 Task: Add Sprouts Organic Unsalted White Corn Chips to the cart.
Action: Mouse pressed left at (27, 117)
Screenshot: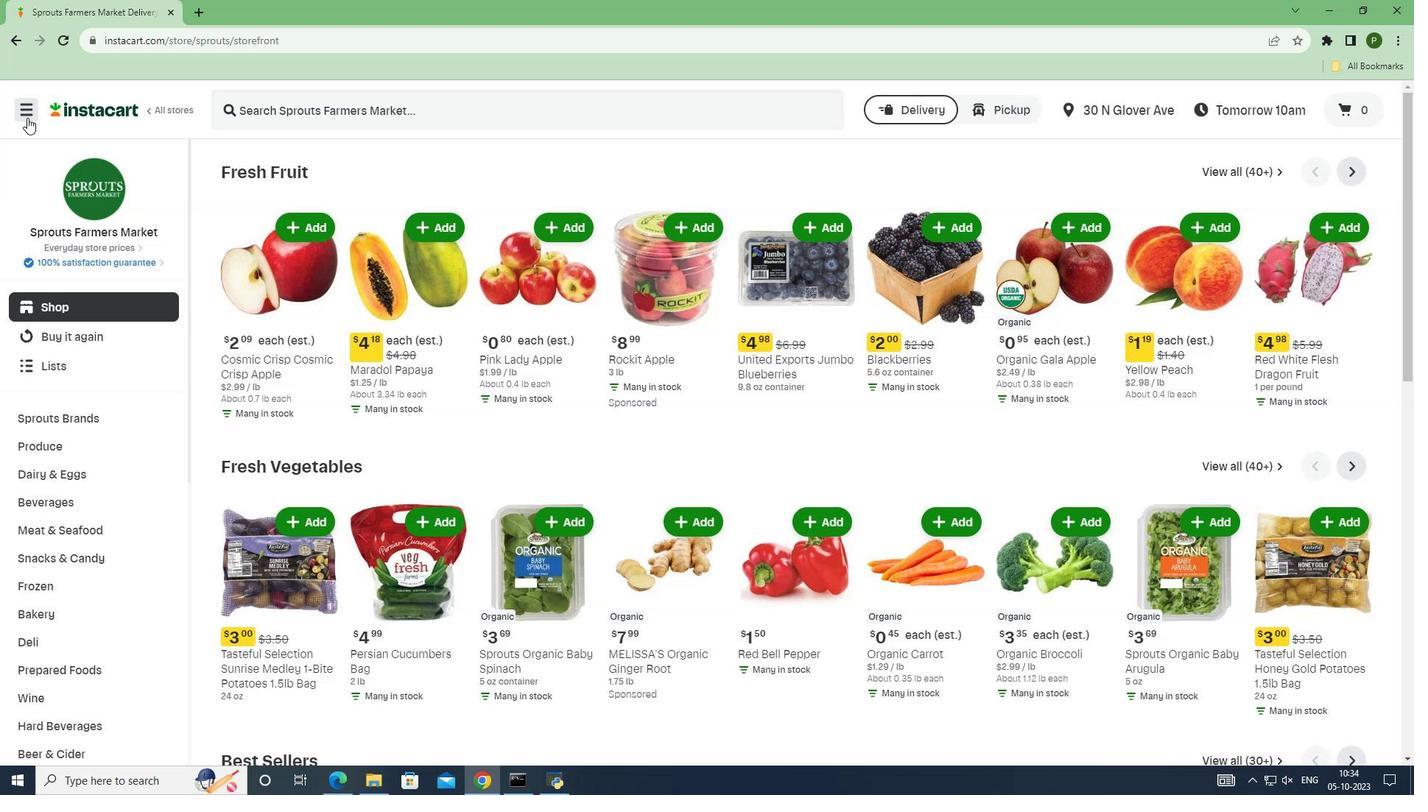 
Action: Mouse moved to (36, 413)
Screenshot: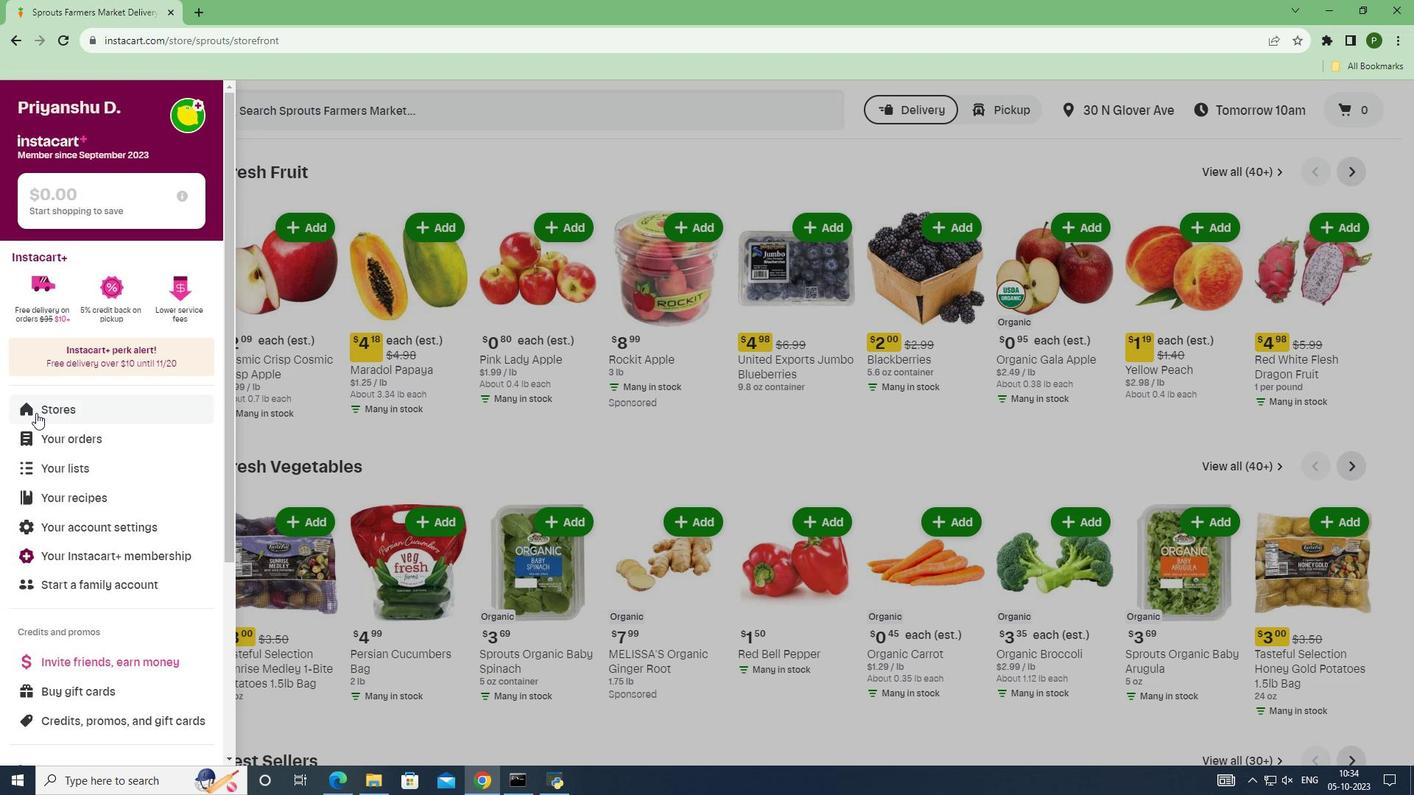 
Action: Mouse pressed left at (36, 413)
Screenshot: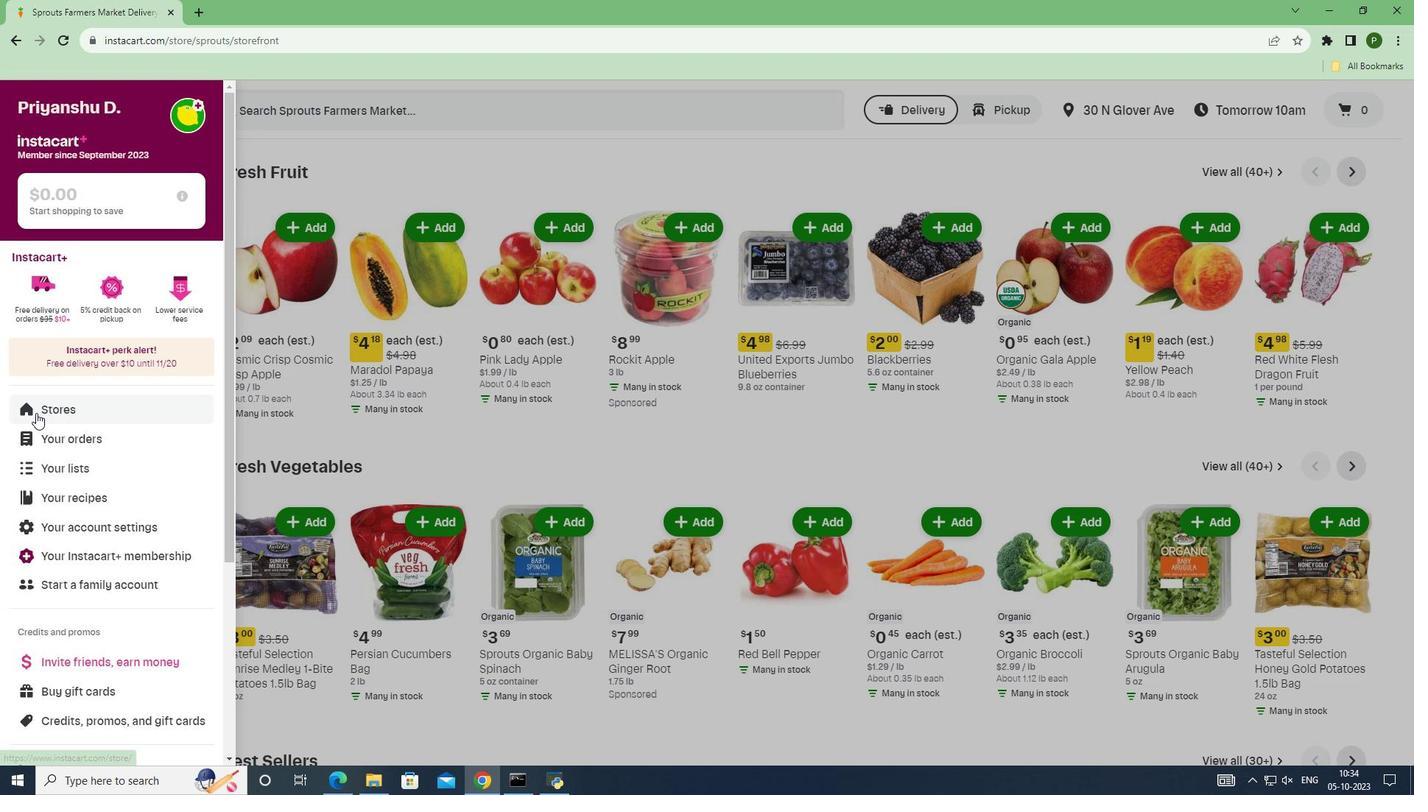 
Action: Mouse moved to (341, 167)
Screenshot: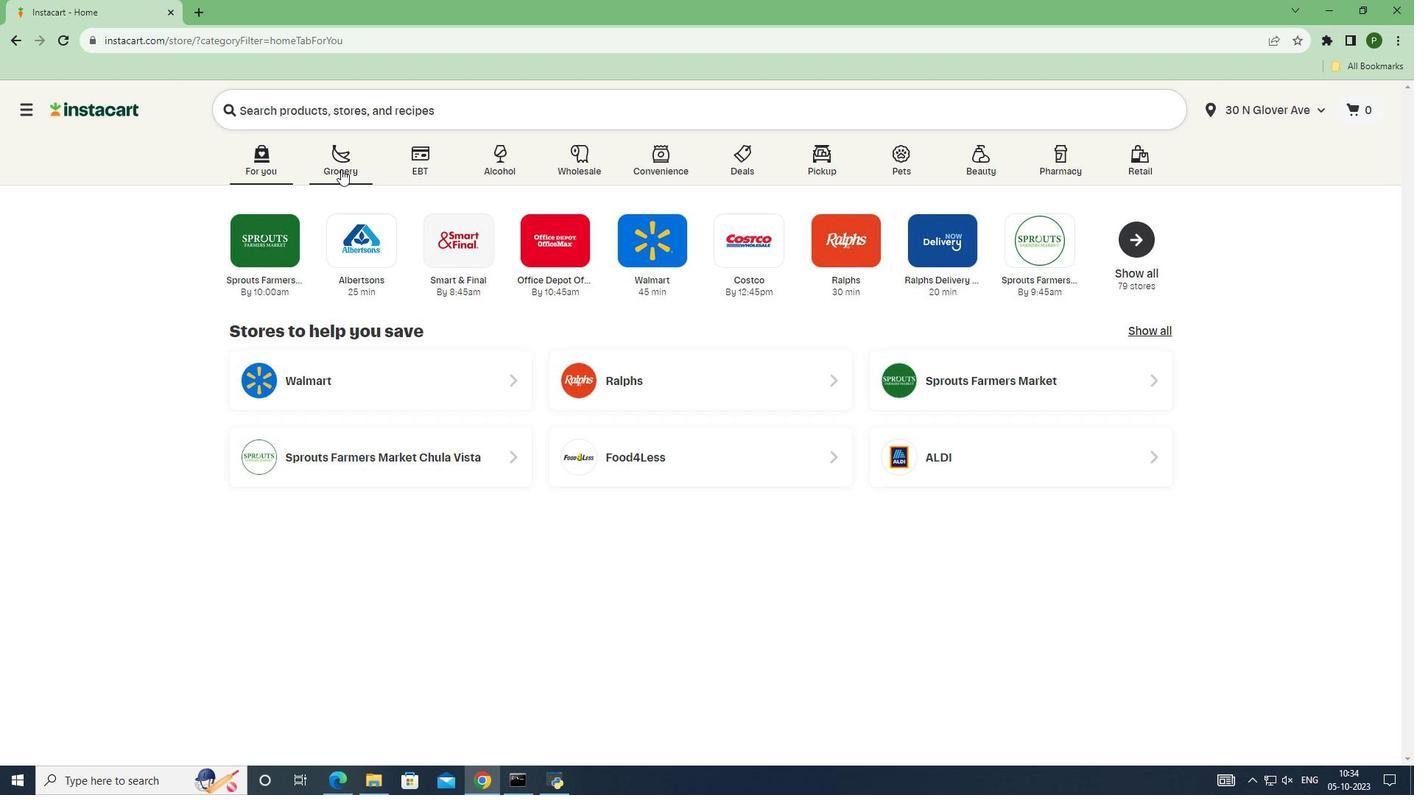 
Action: Mouse pressed left at (341, 167)
Screenshot: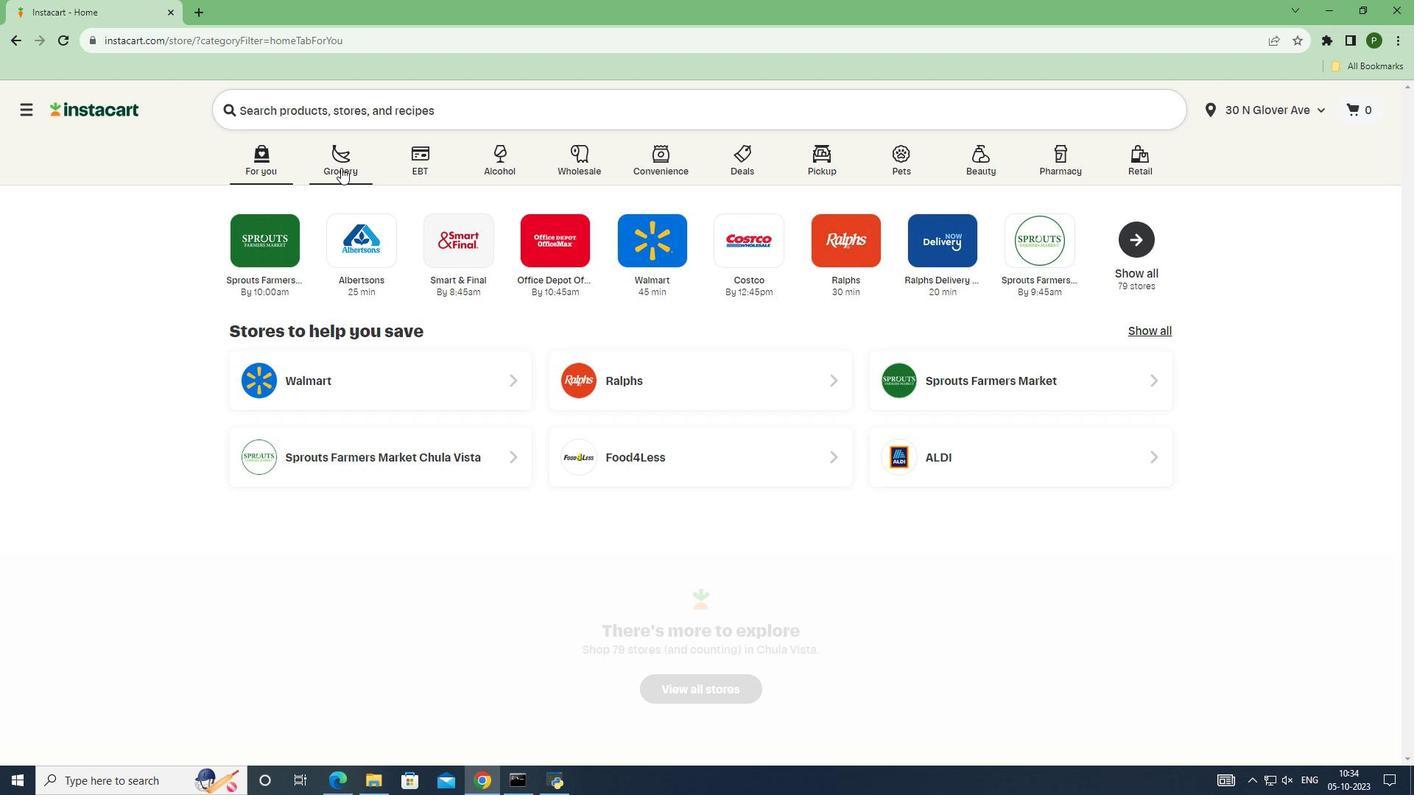 
Action: Mouse moved to (924, 341)
Screenshot: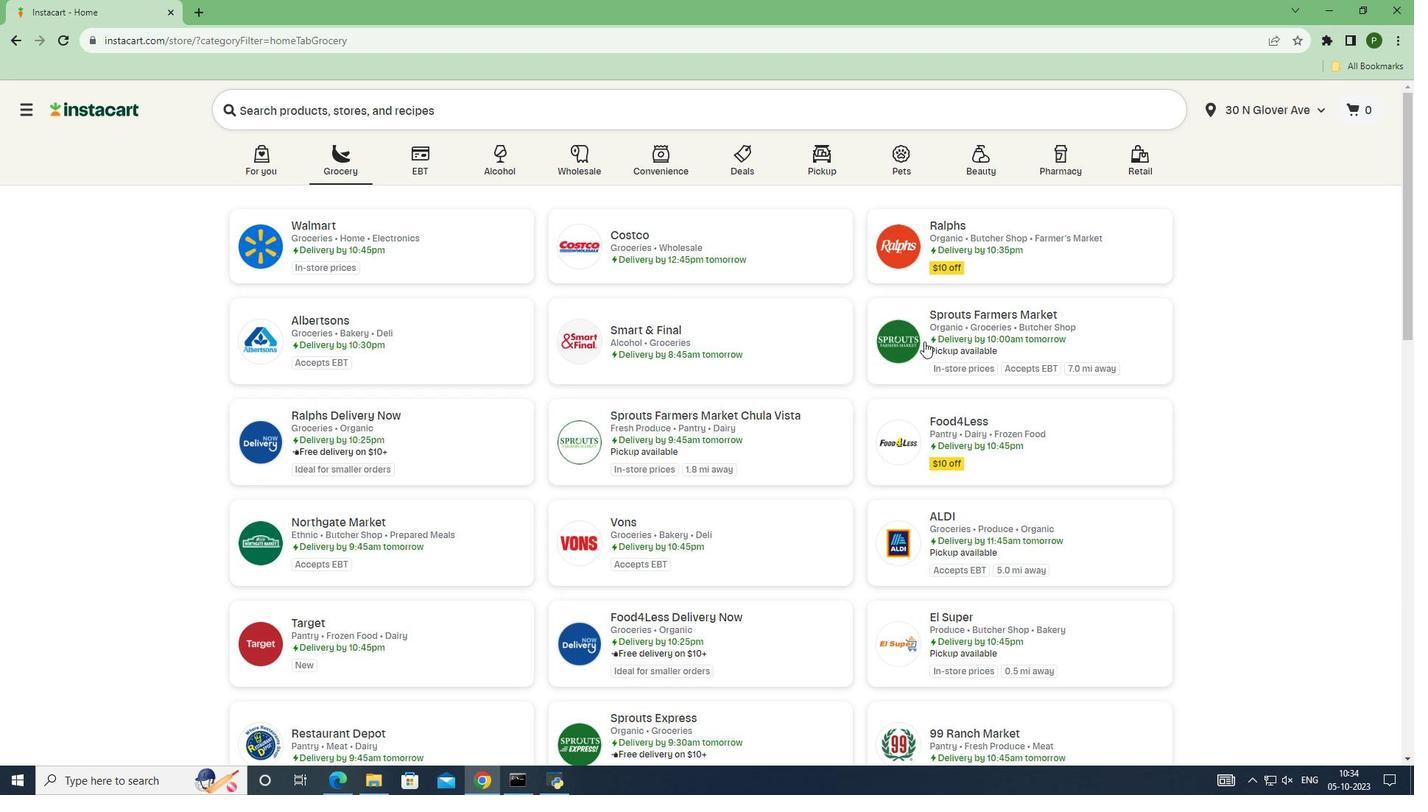 
Action: Mouse pressed left at (924, 341)
Screenshot: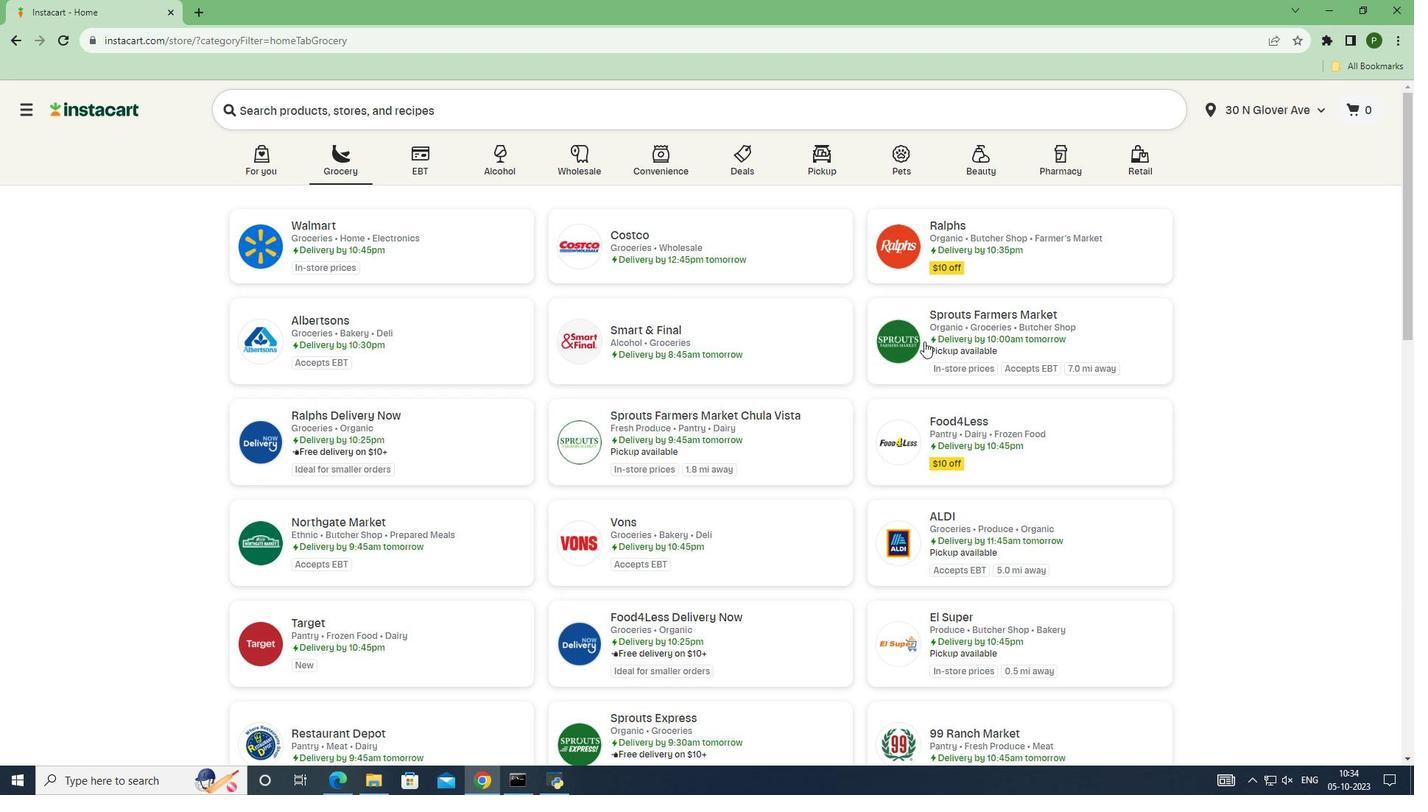 
Action: Mouse moved to (100, 416)
Screenshot: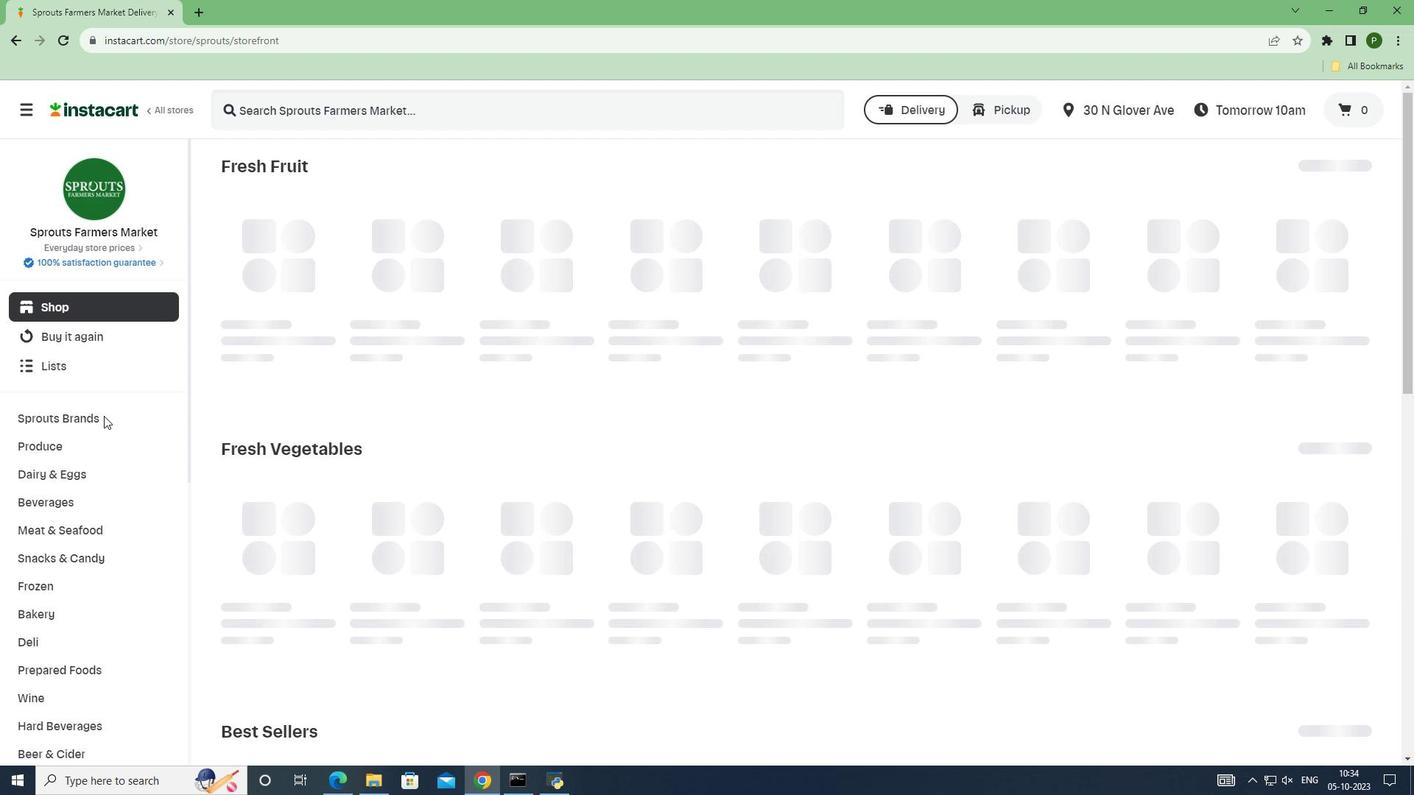 
Action: Mouse pressed left at (100, 416)
Screenshot: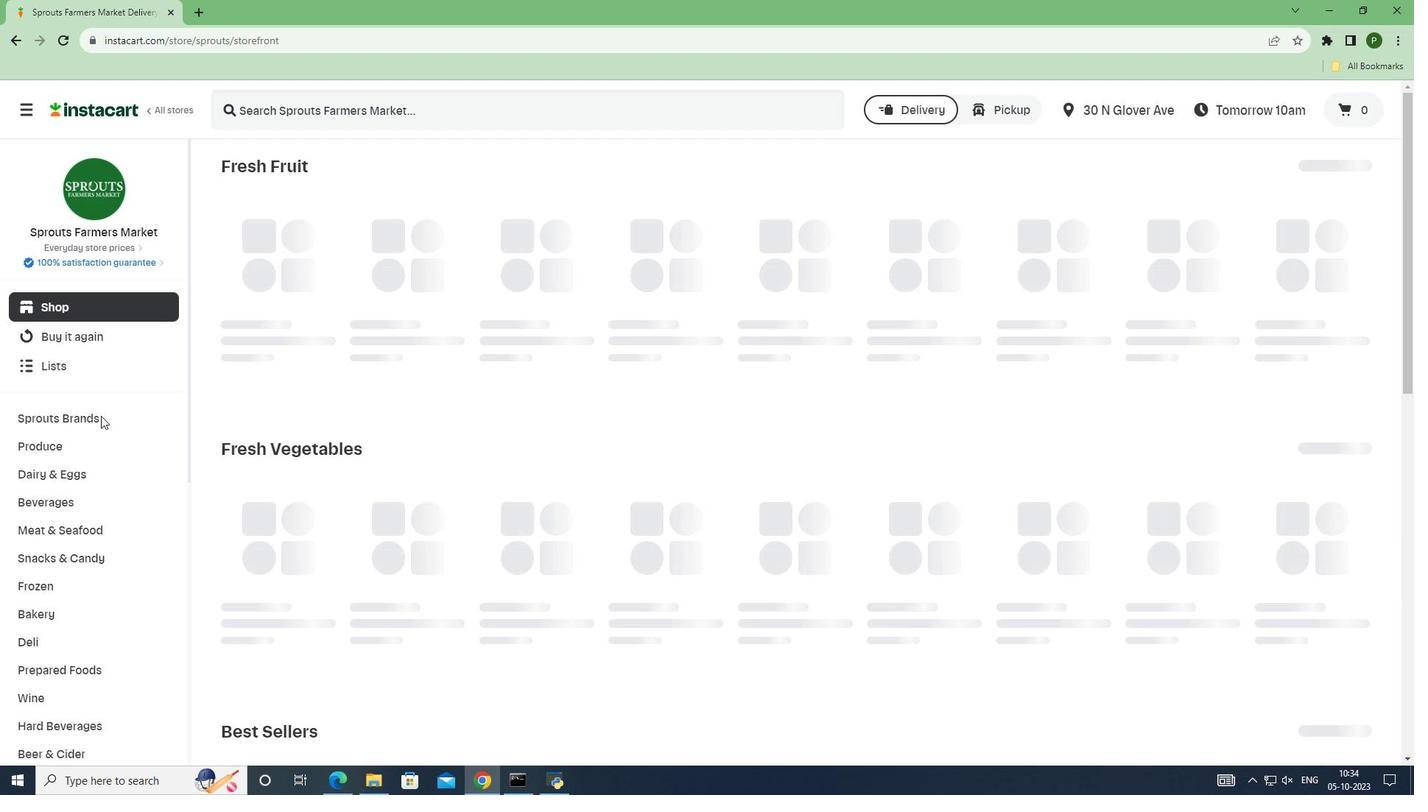 
Action: Mouse pressed left at (100, 416)
Screenshot: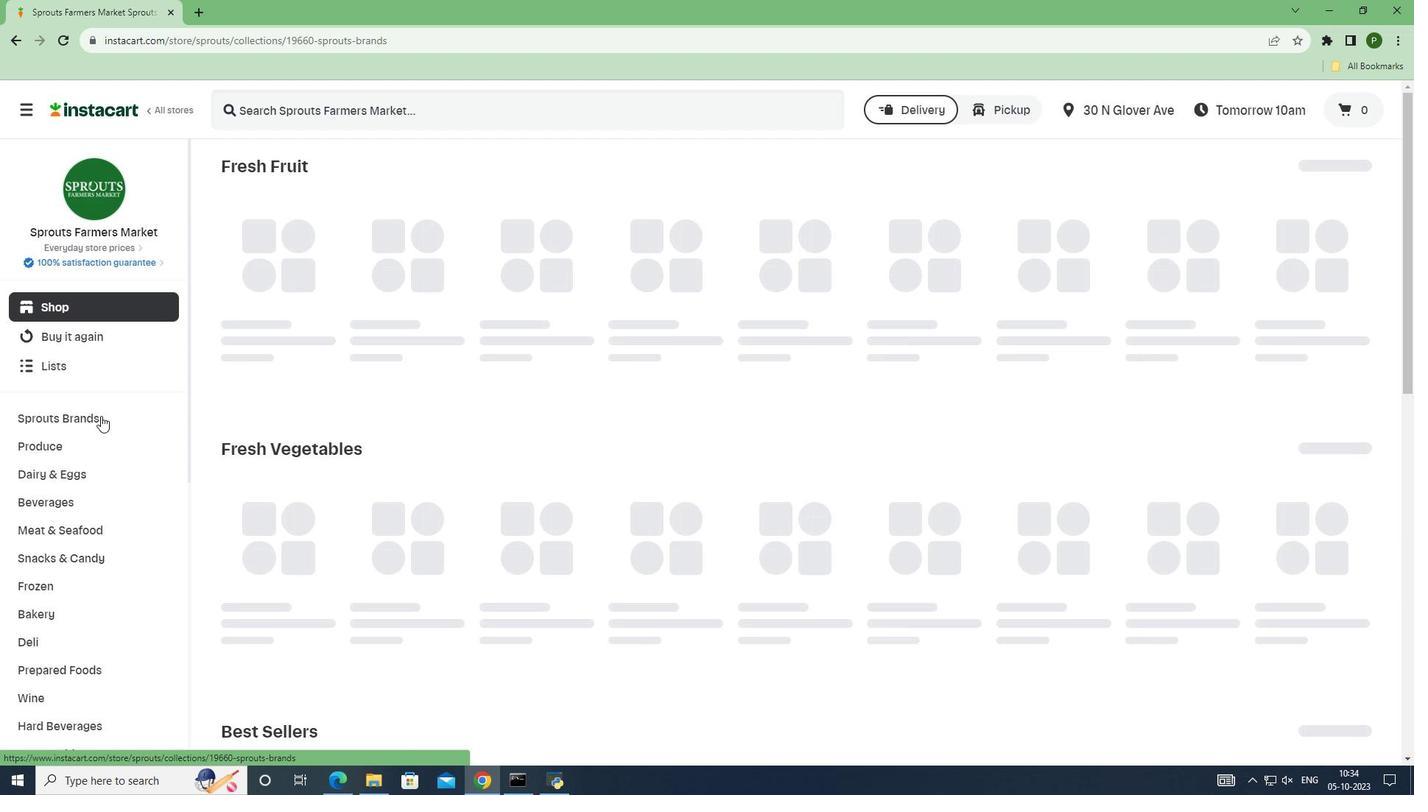 
Action: Mouse moved to (57, 523)
Screenshot: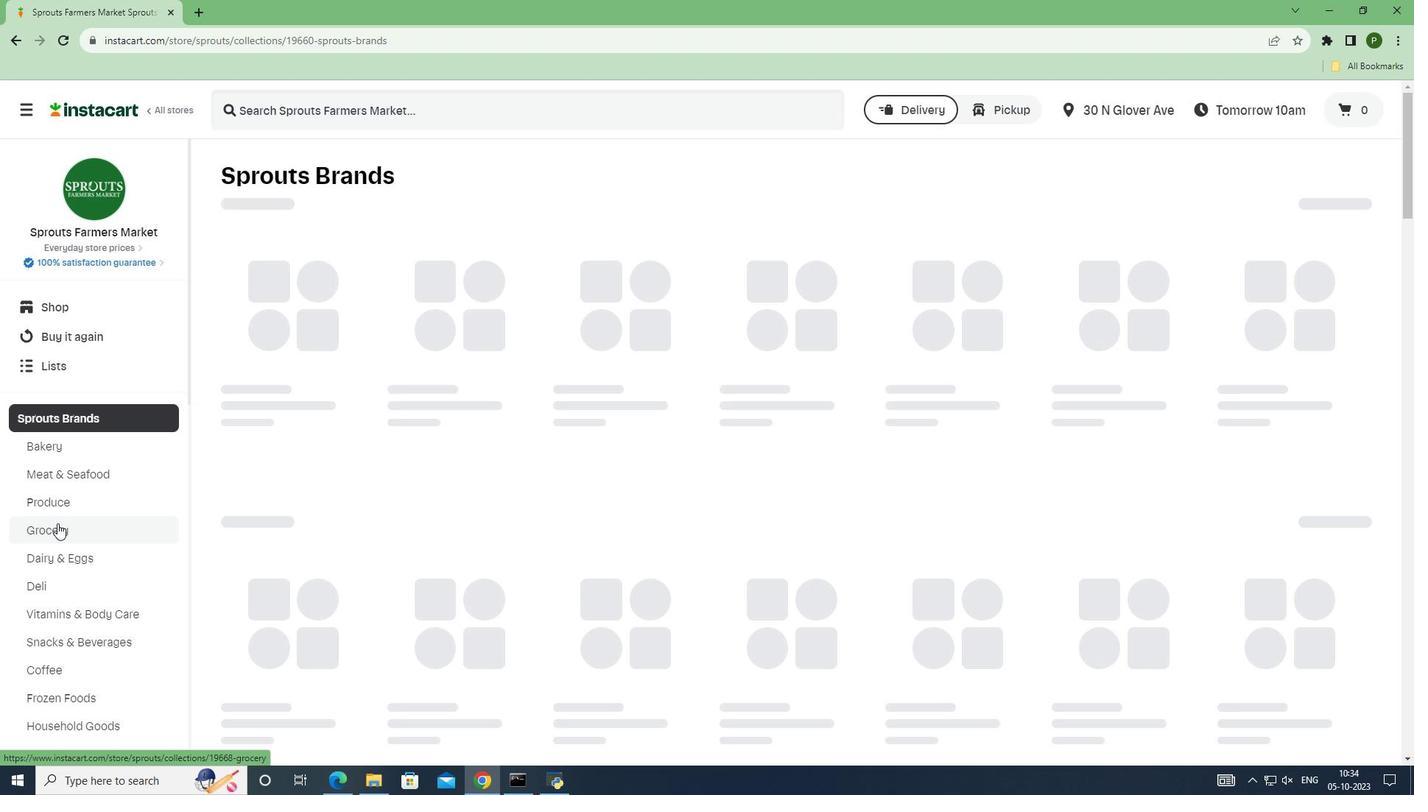 
Action: Mouse pressed left at (57, 523)
Screenshot: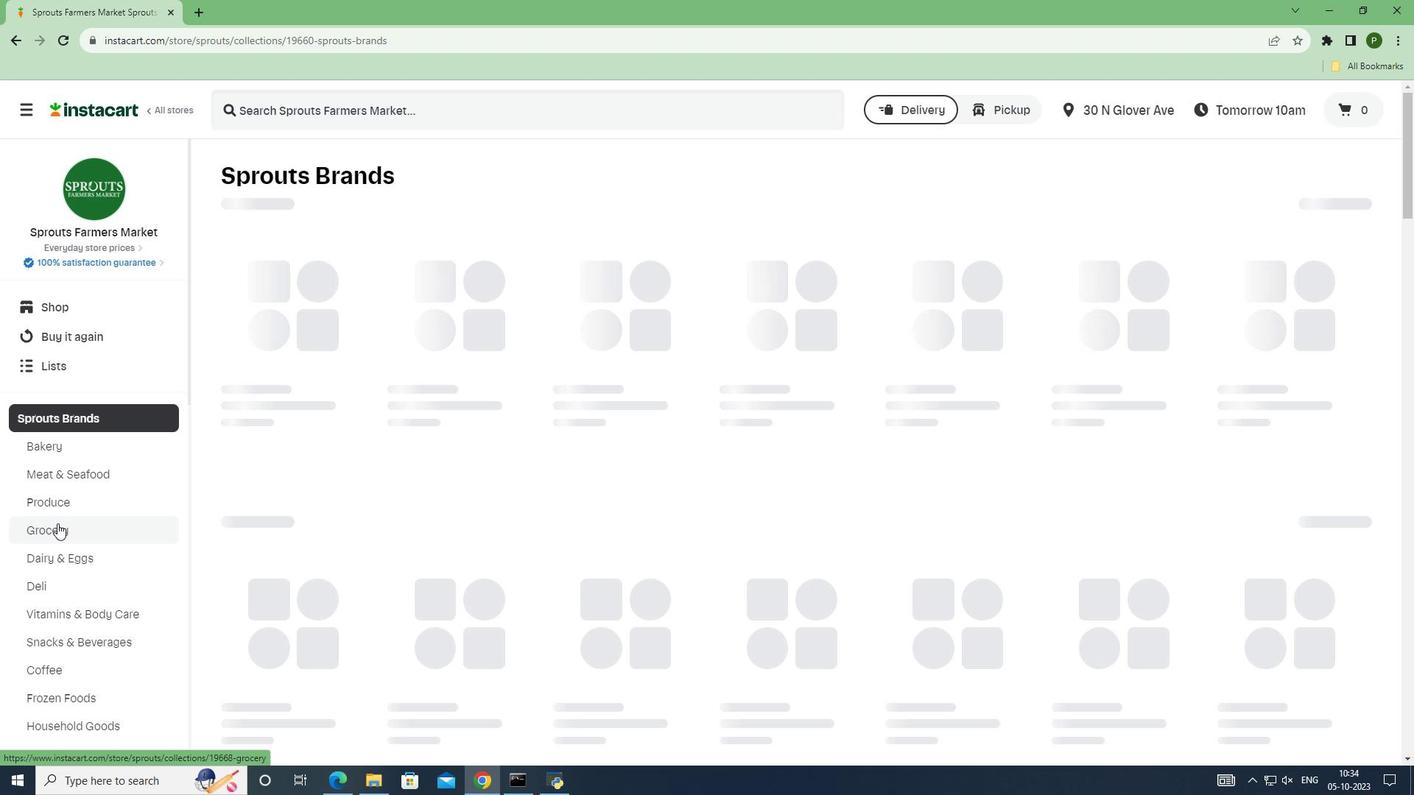 
Action: Mouse moved to (336, 305)
Screenshot: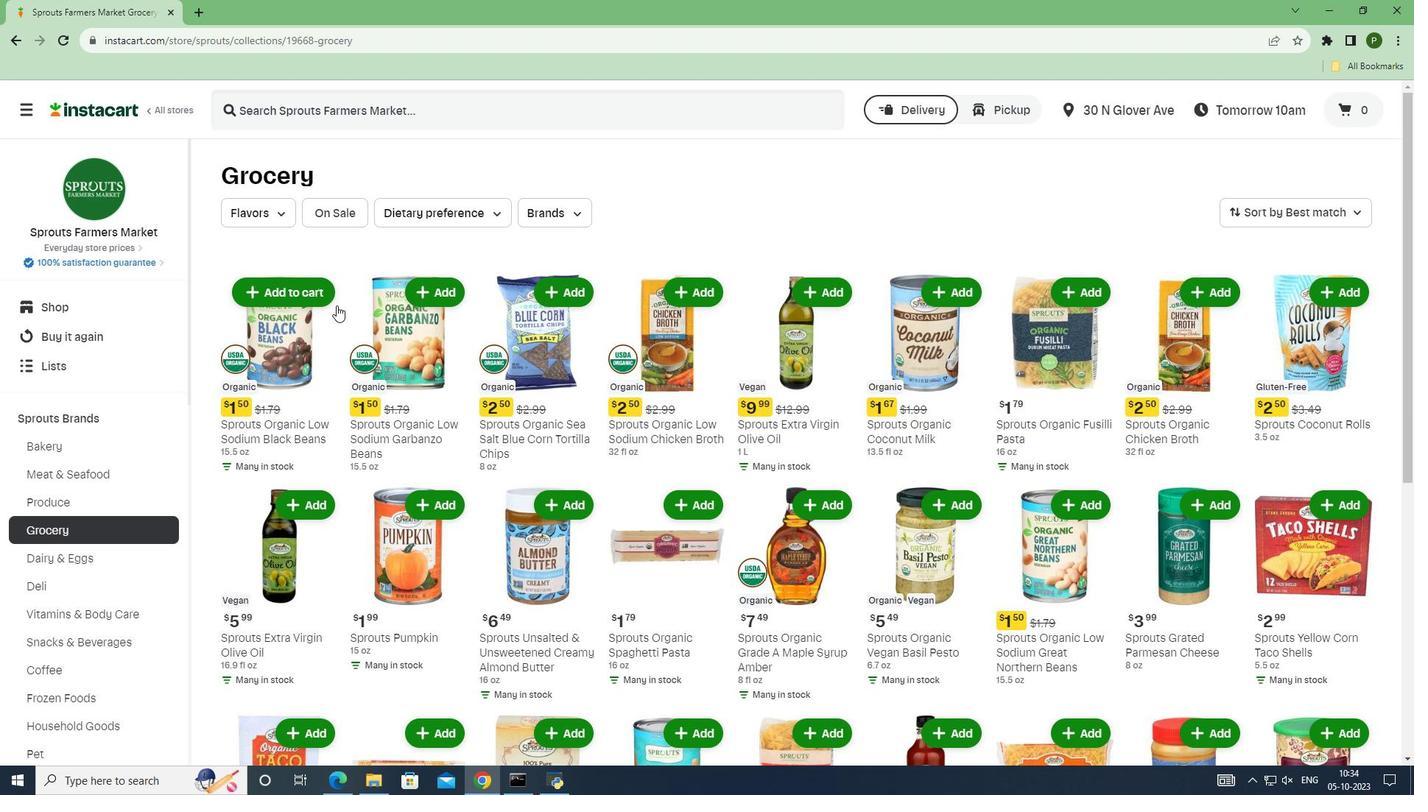 
Action: Mouse scrolled (336, 304) with delta (0, 0)
Screenshot: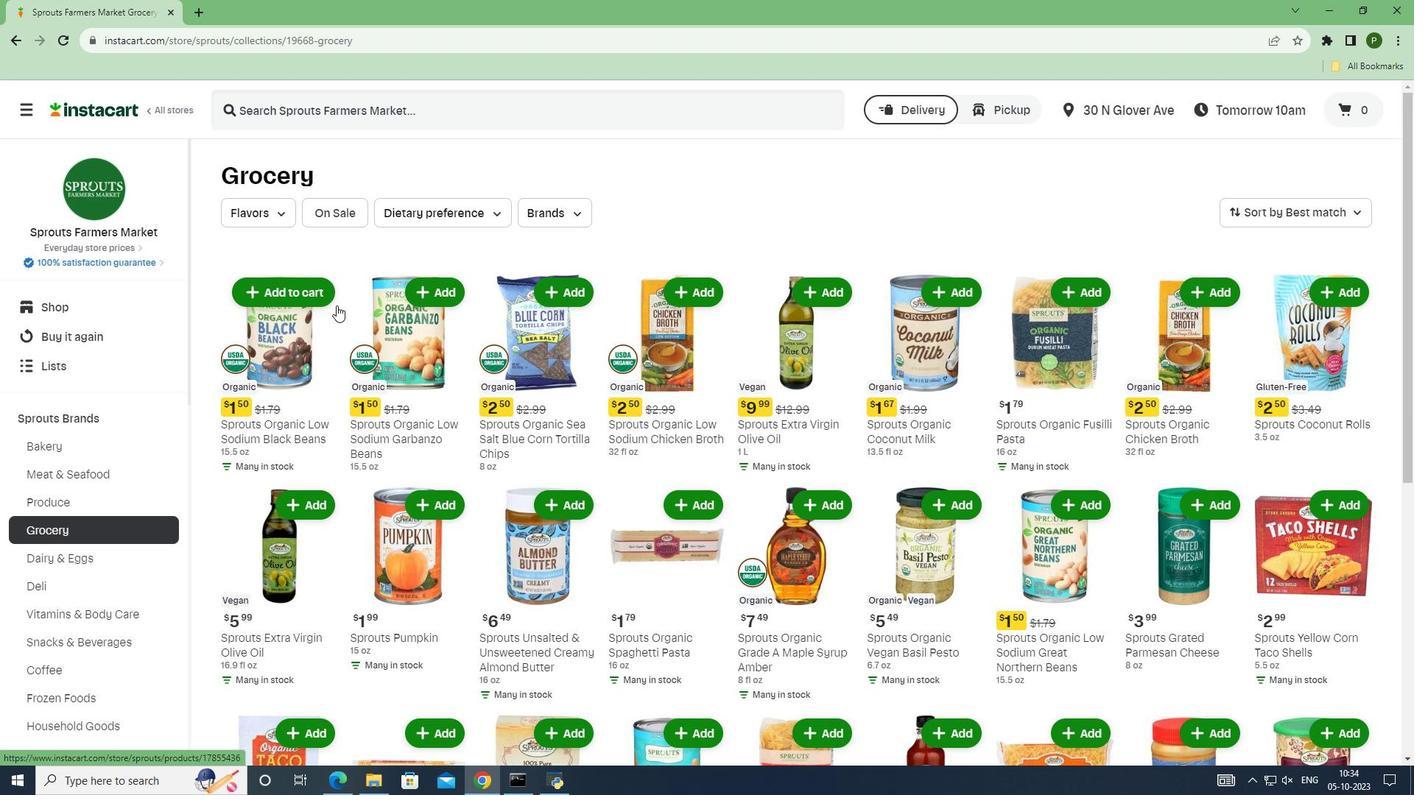 
Action: Mouse scrolled (336, 304) with delta (0, 0)
Screenshot: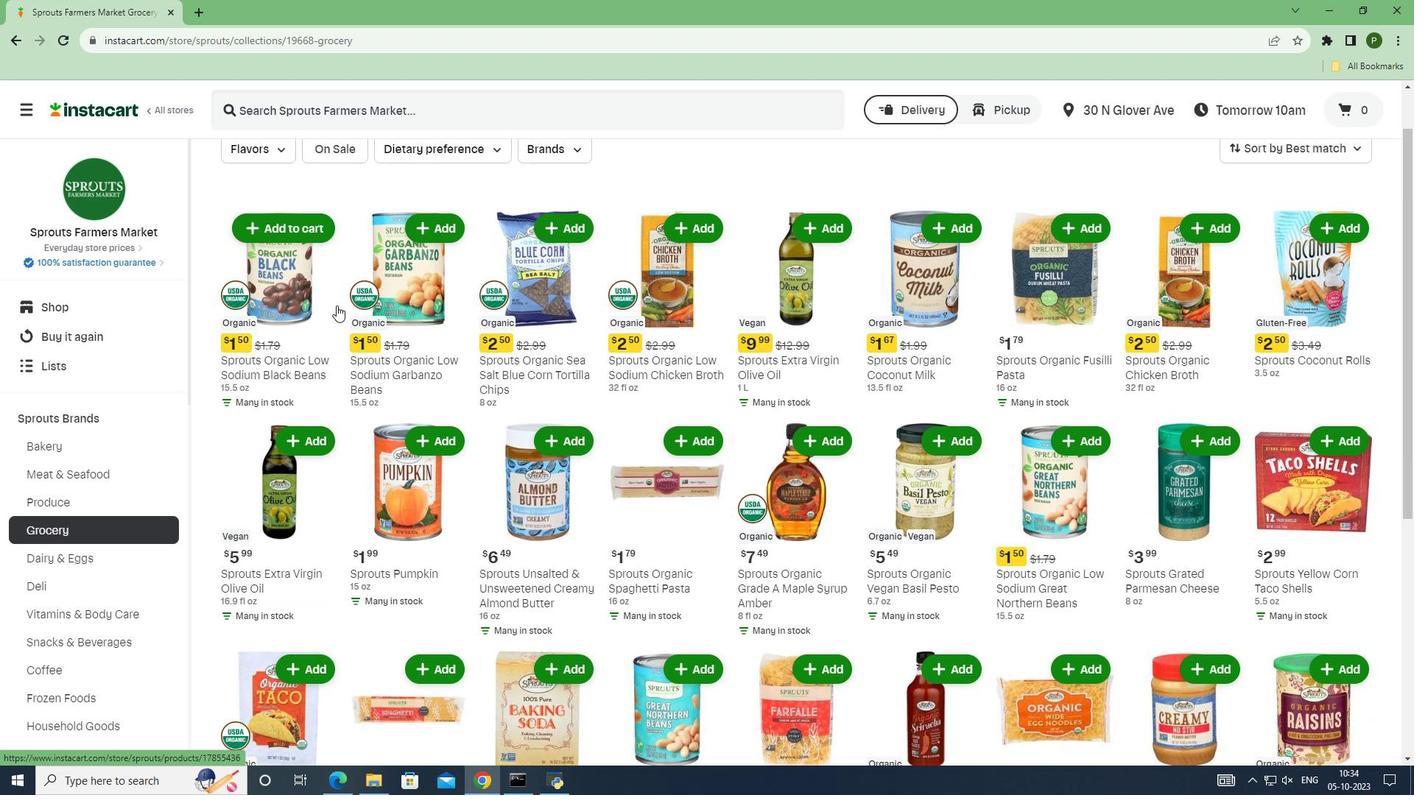 
Action: Mouse scrolled (336, 304) with delta (0, 0)
Screenshot: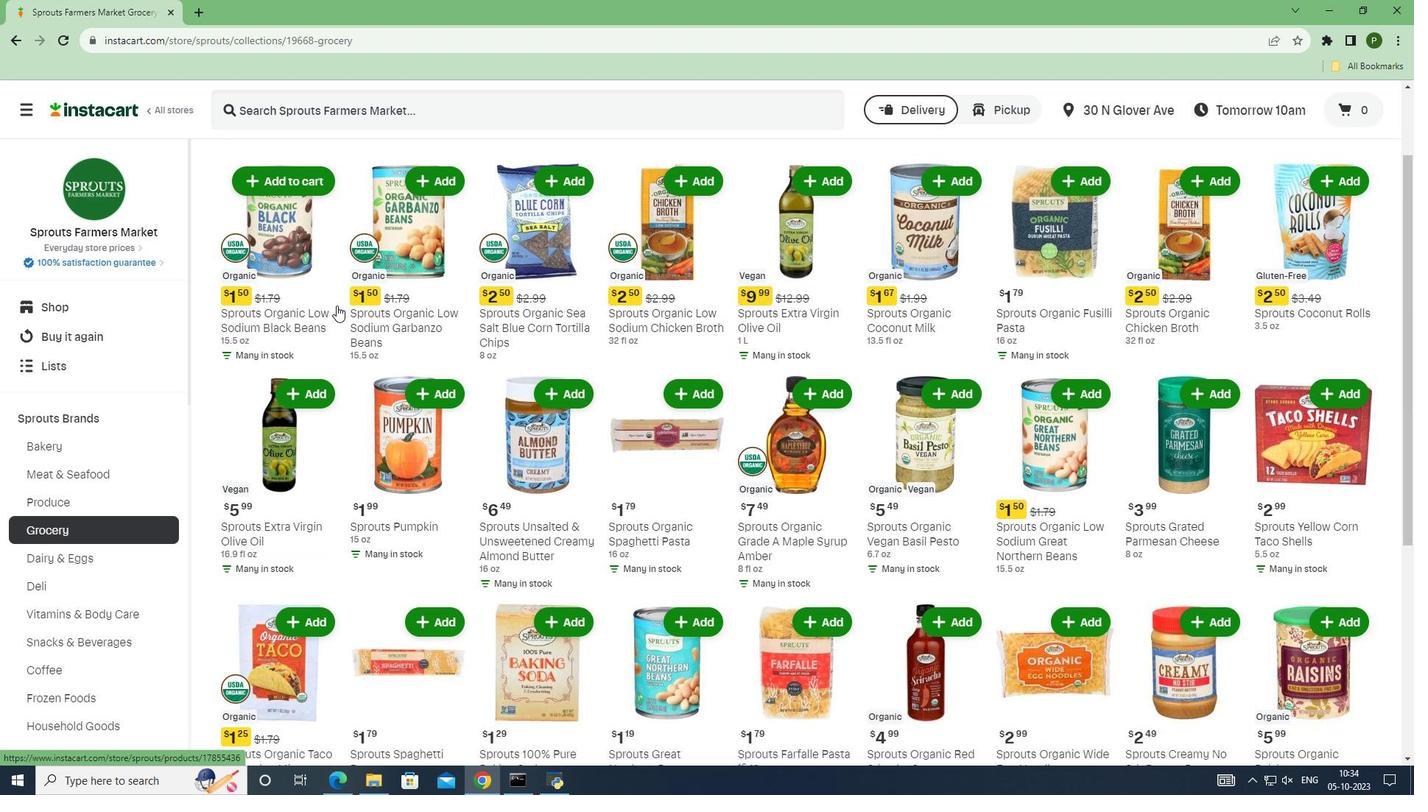 
Action: Mouse scrolled (336, 304) with delta (0, 0)
Screenshot: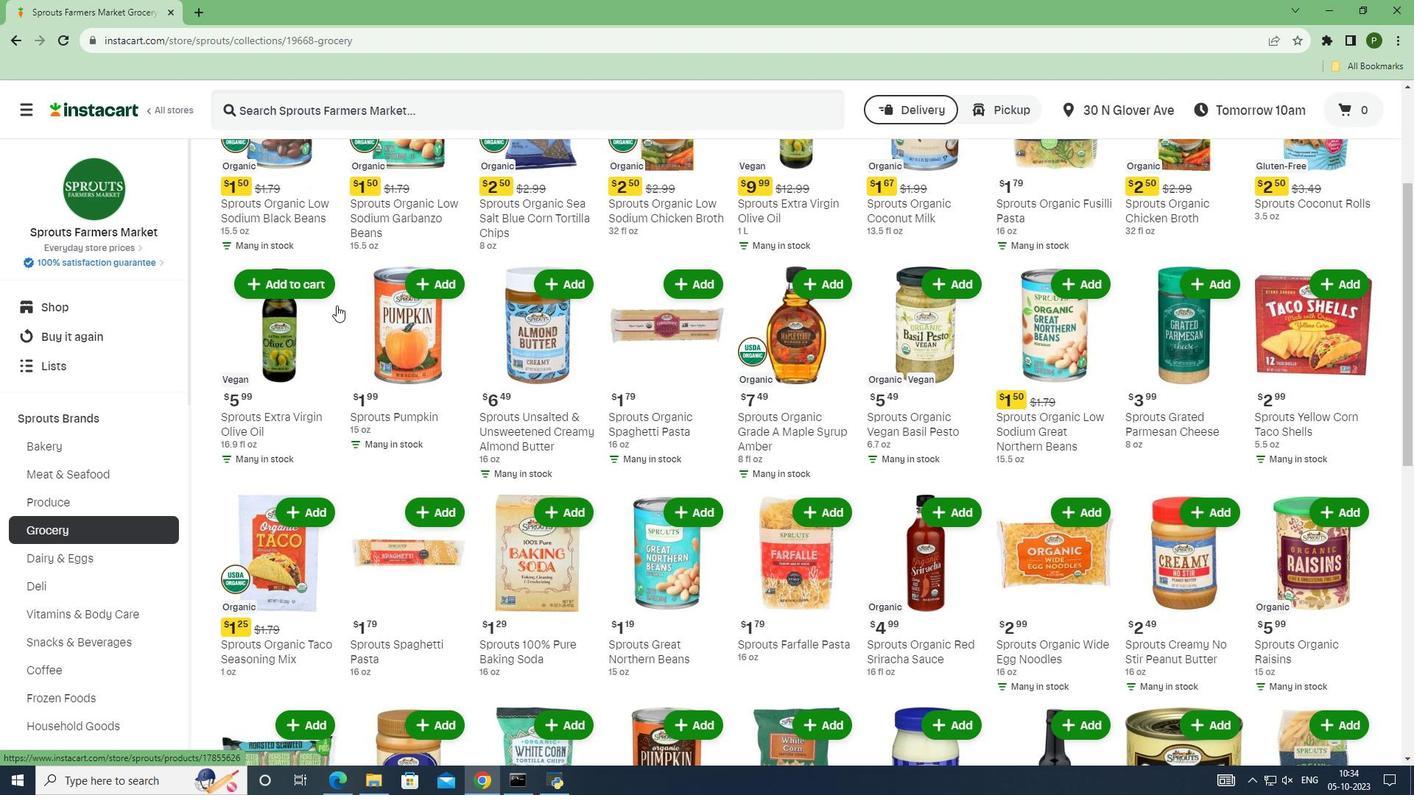 
Action: Mouse scrolled (336, 304) with delta (0, 0)
Screenshot: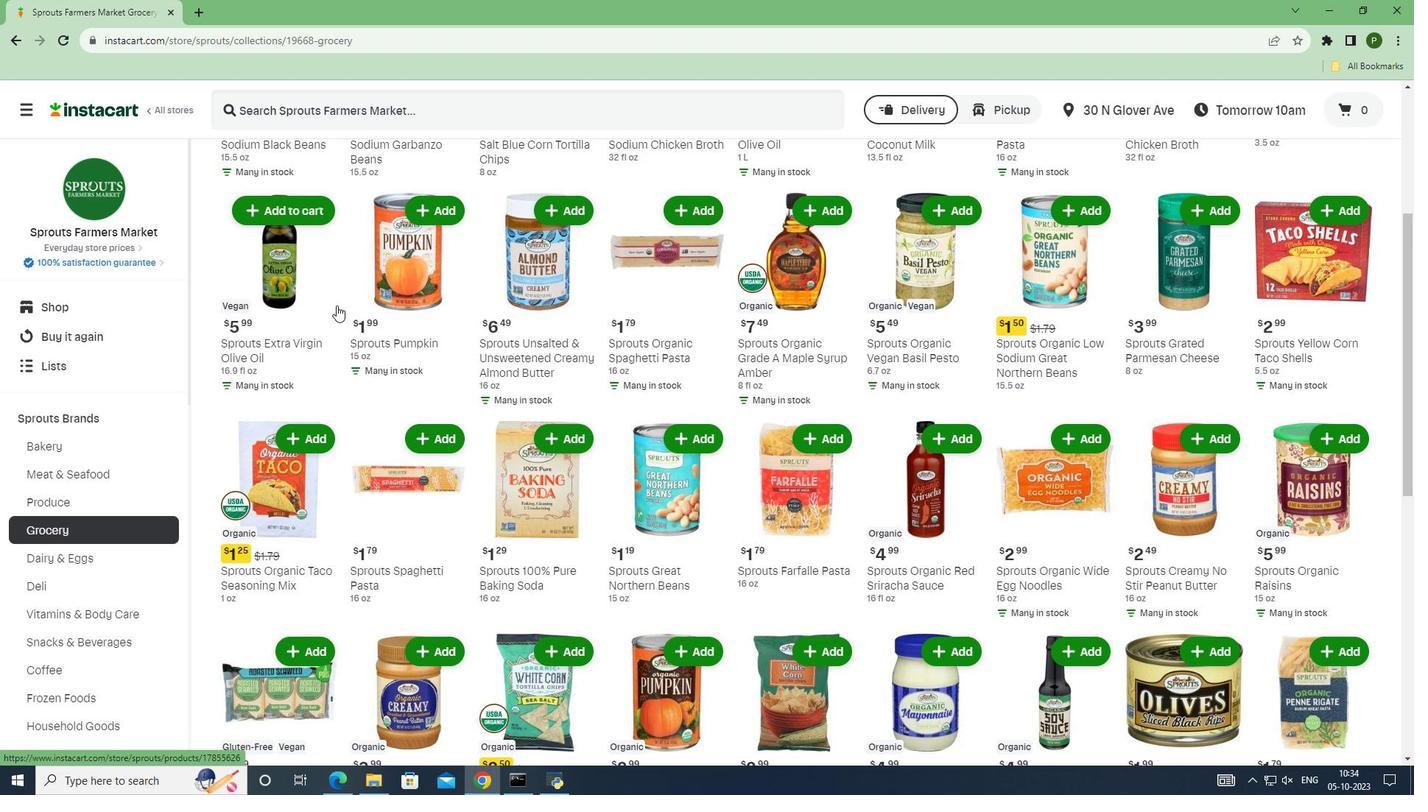 
Action: Mouse scrolled (336, 304) with delta (0, 0)
Screenshot: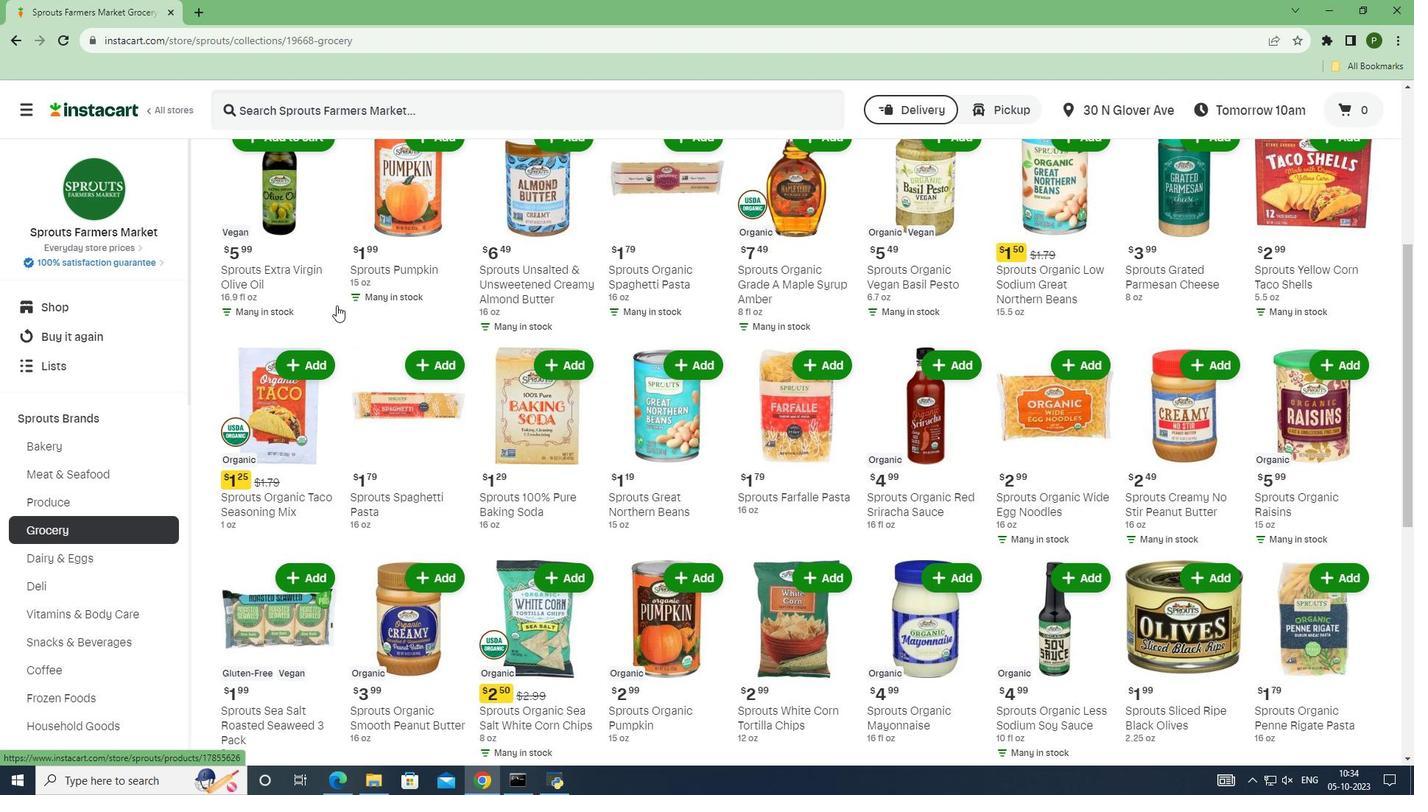 
Action: Mouse scrolled (336, 304) with delta (0, 0)
Screenshot: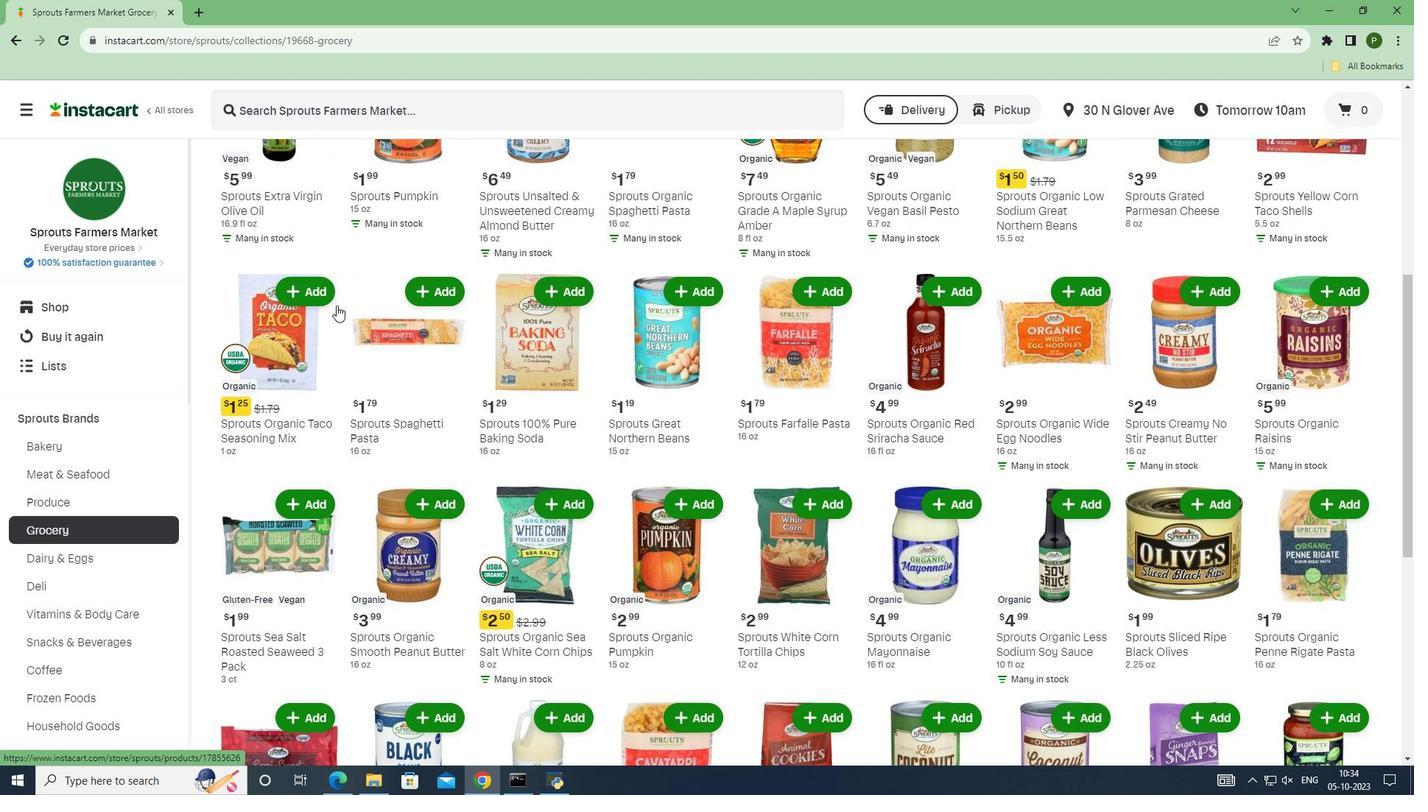 
Action: Mouse scrolled (336, 304) with delta (0, 0)
Screenshot: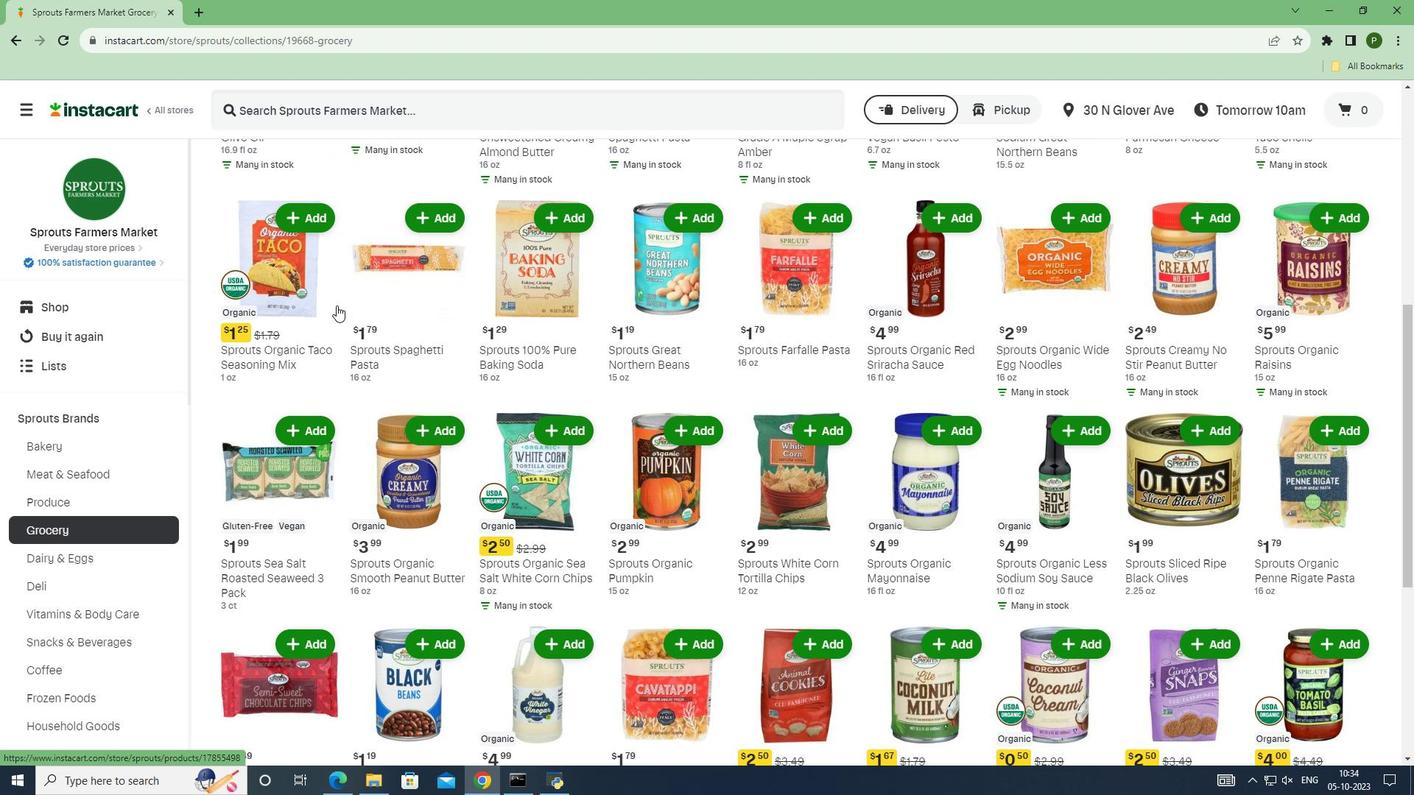 
Action: Mouse scrolled (336, 304) with delta (0, 0)
Screenshot: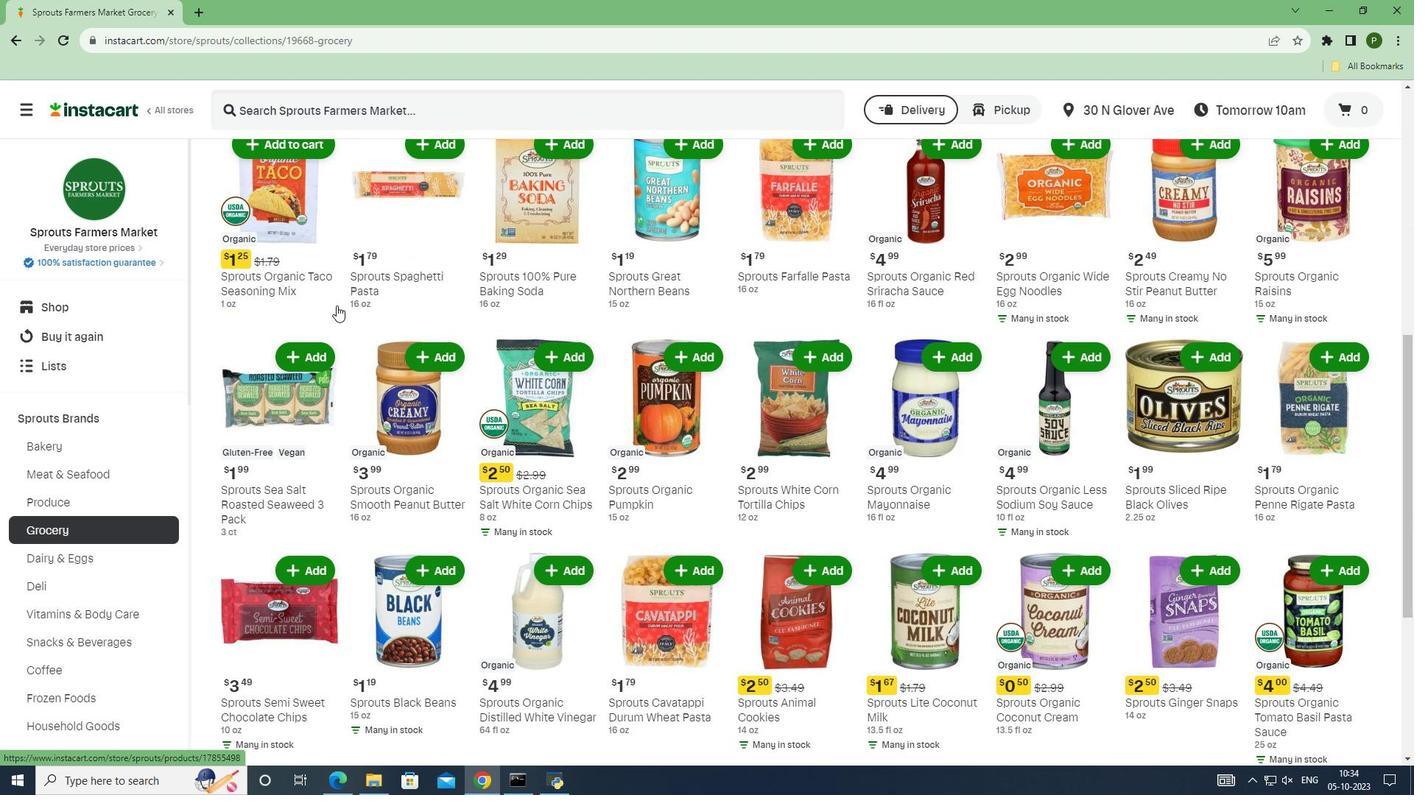 
Action: Mouse scrolled (336, 304) with delta (0, 0)
Screenshot: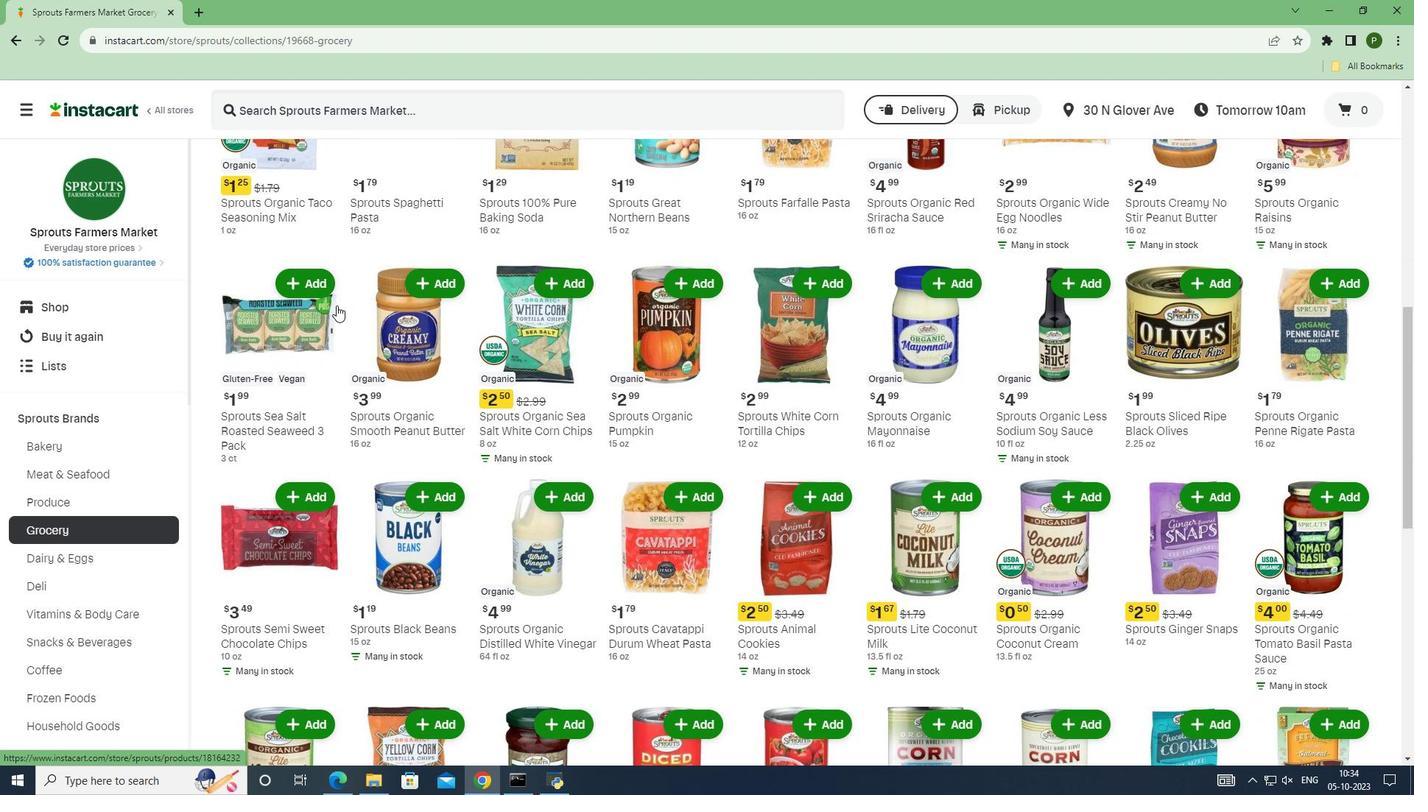 
Action: Mouse scrolled (336, 304) with delta (0, 0)
Screenshot: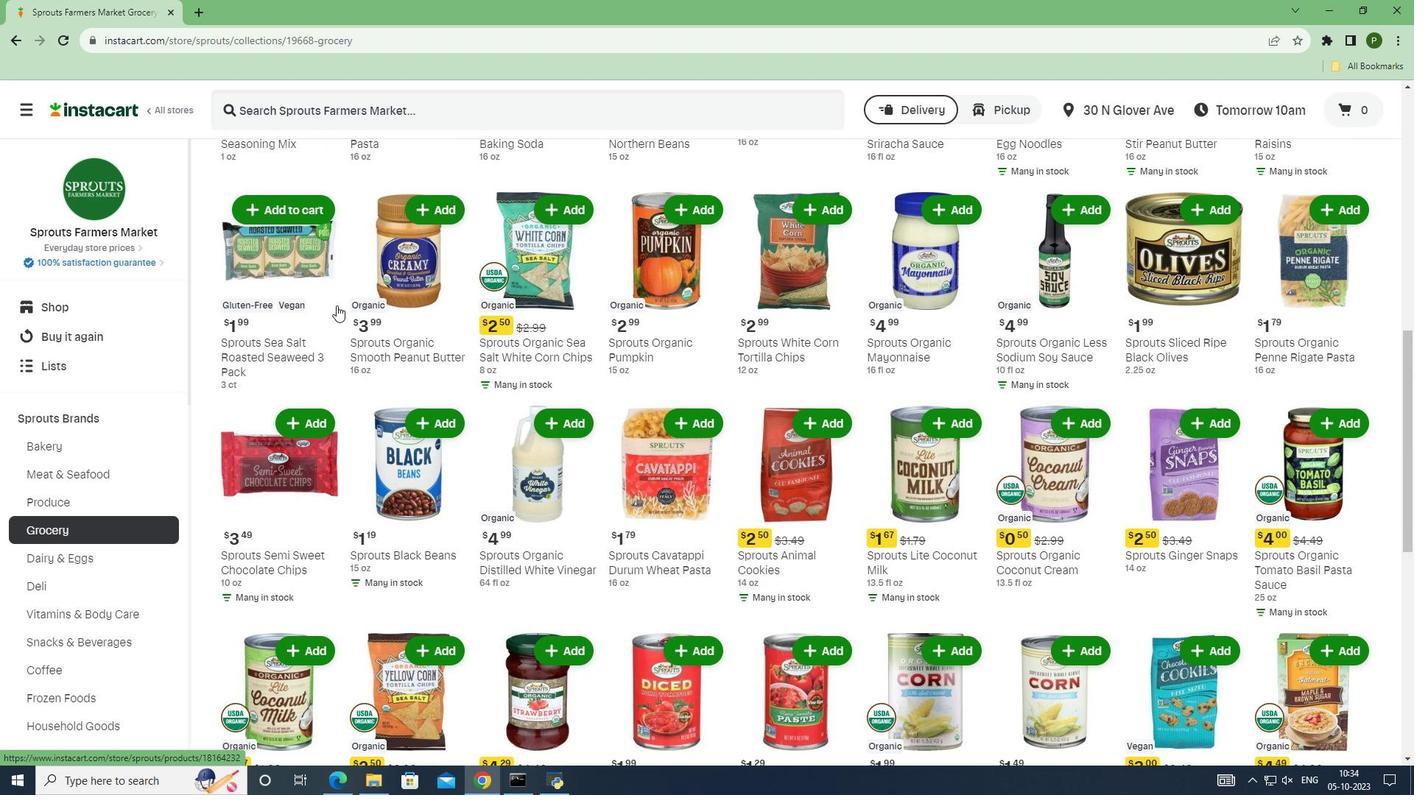 
Action: Mouse scrolled (336, 304) with delta (0, 0)
Screenshot: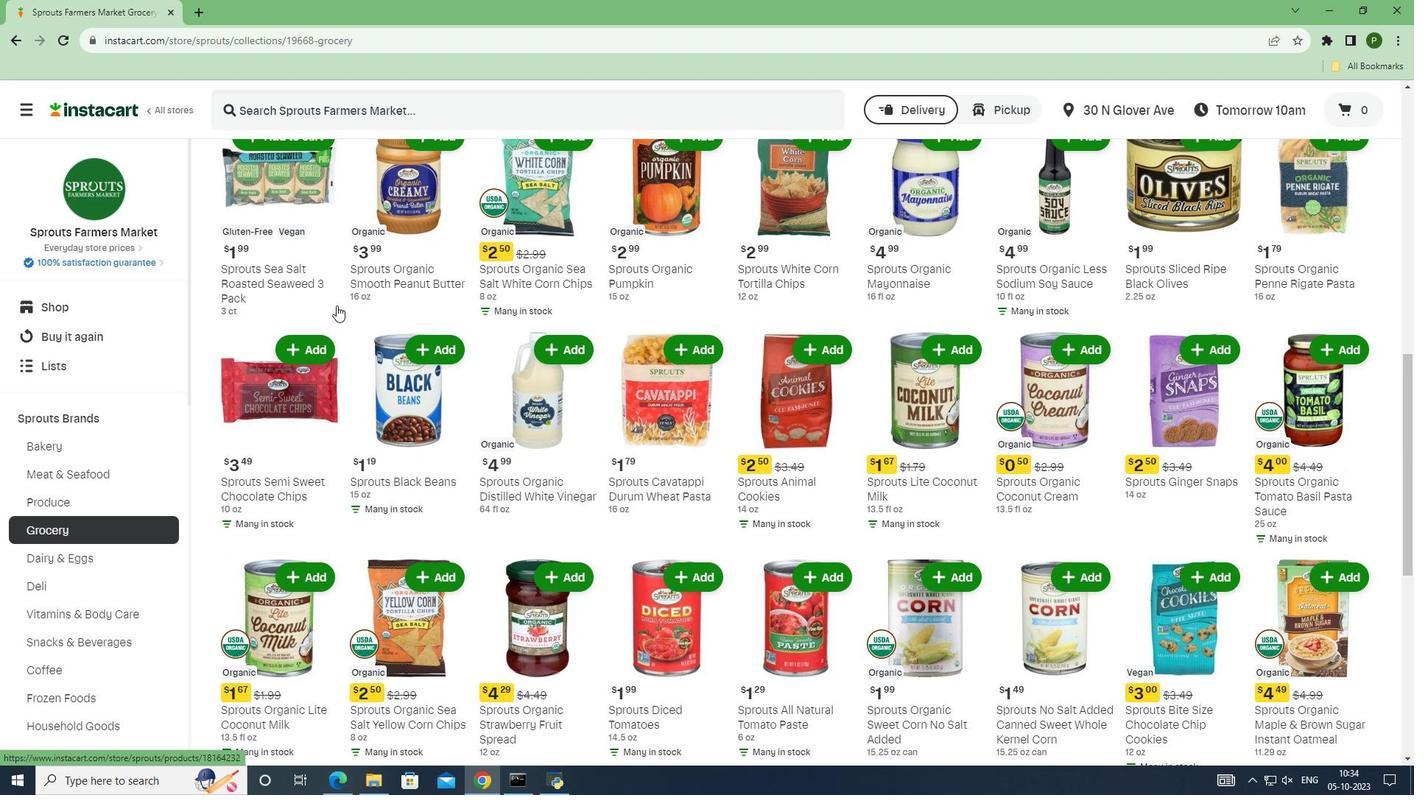 
Action: Mouse scrolled (336, 304) with delta (0, 0)
Screenshot: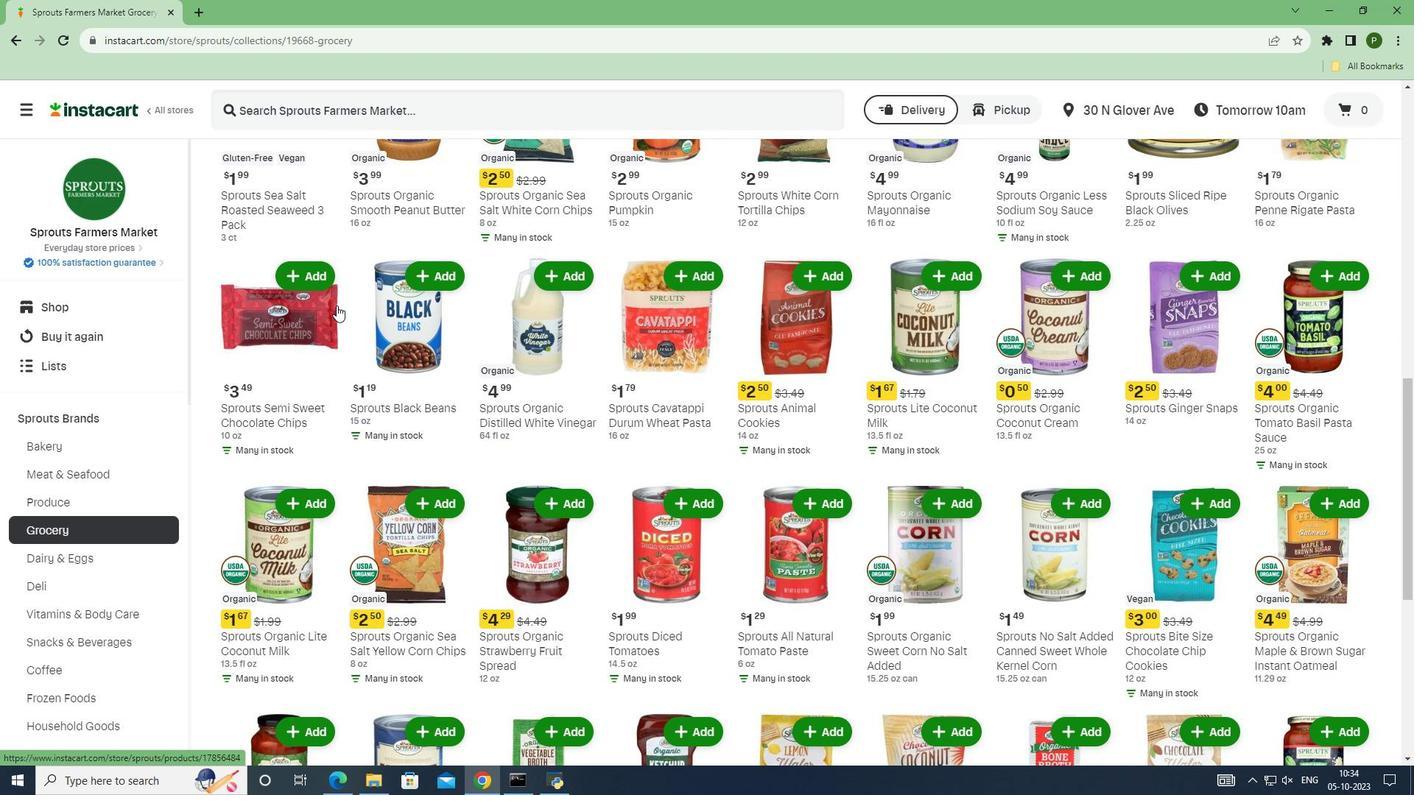 
Action: Mouse scrolled (336, 304) with delta (0, 0)
Screenshot: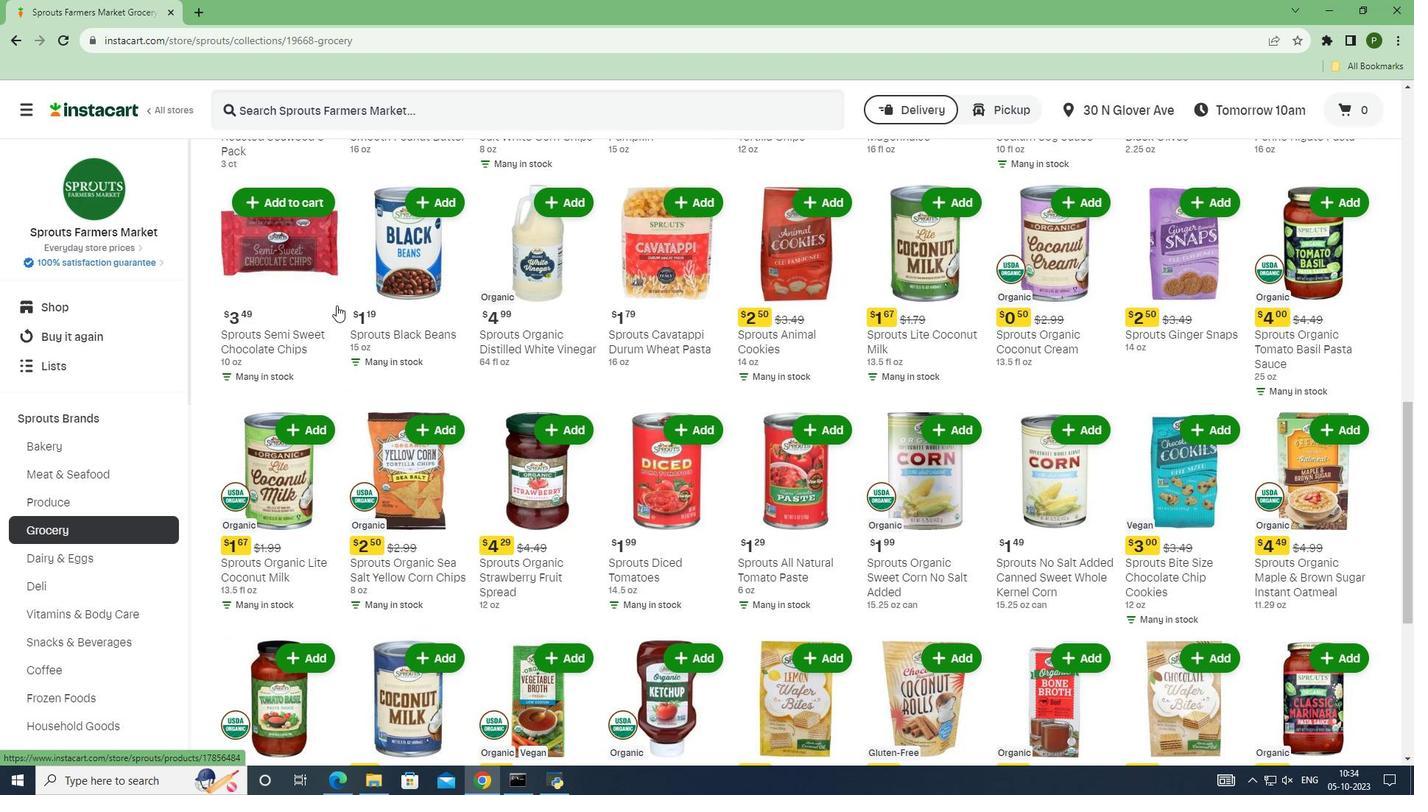 
Action: Mouse scrolled (336, 304) with delta (0, 0)
Screenshot: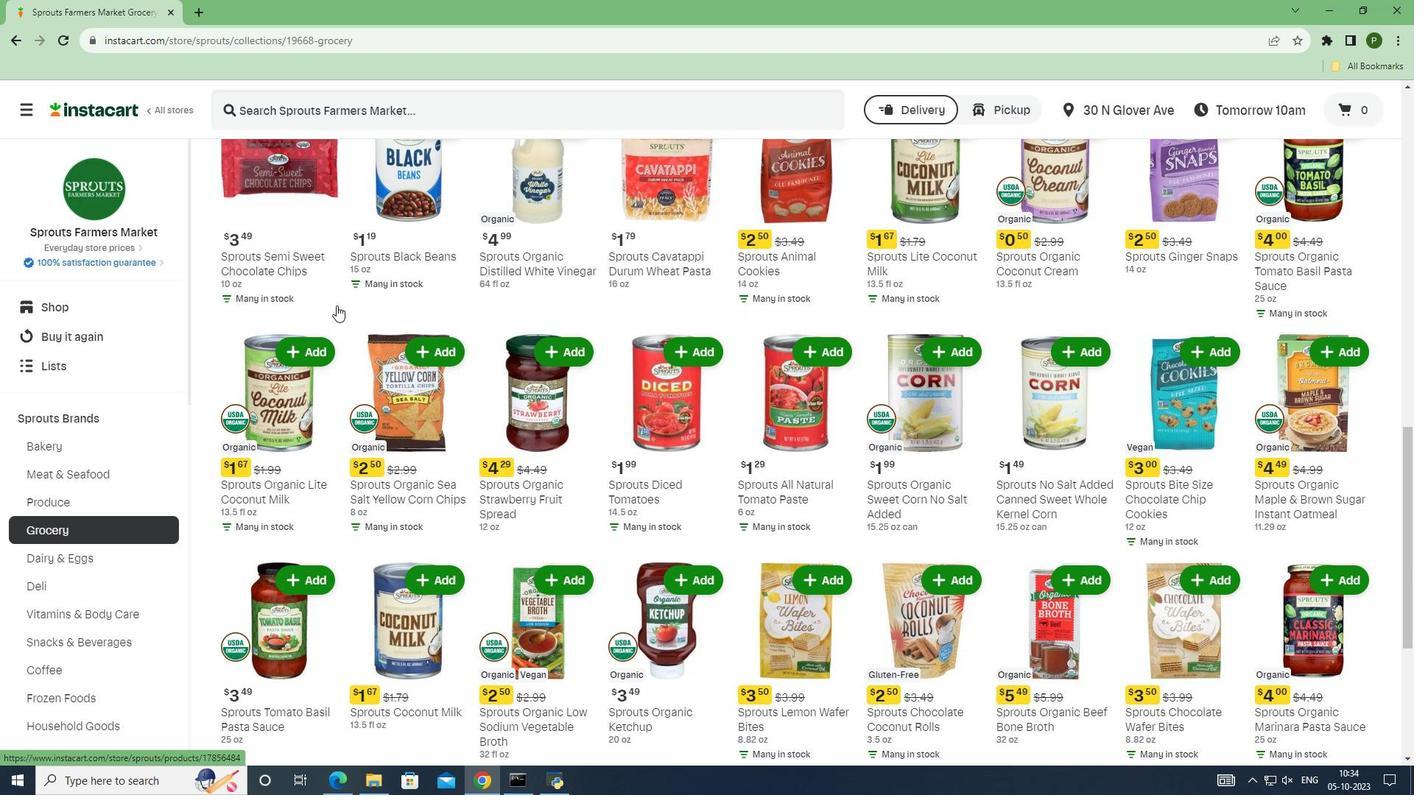 
Action: Mouse scrolled (336, 304) with delta (0, 0)
Screenshot: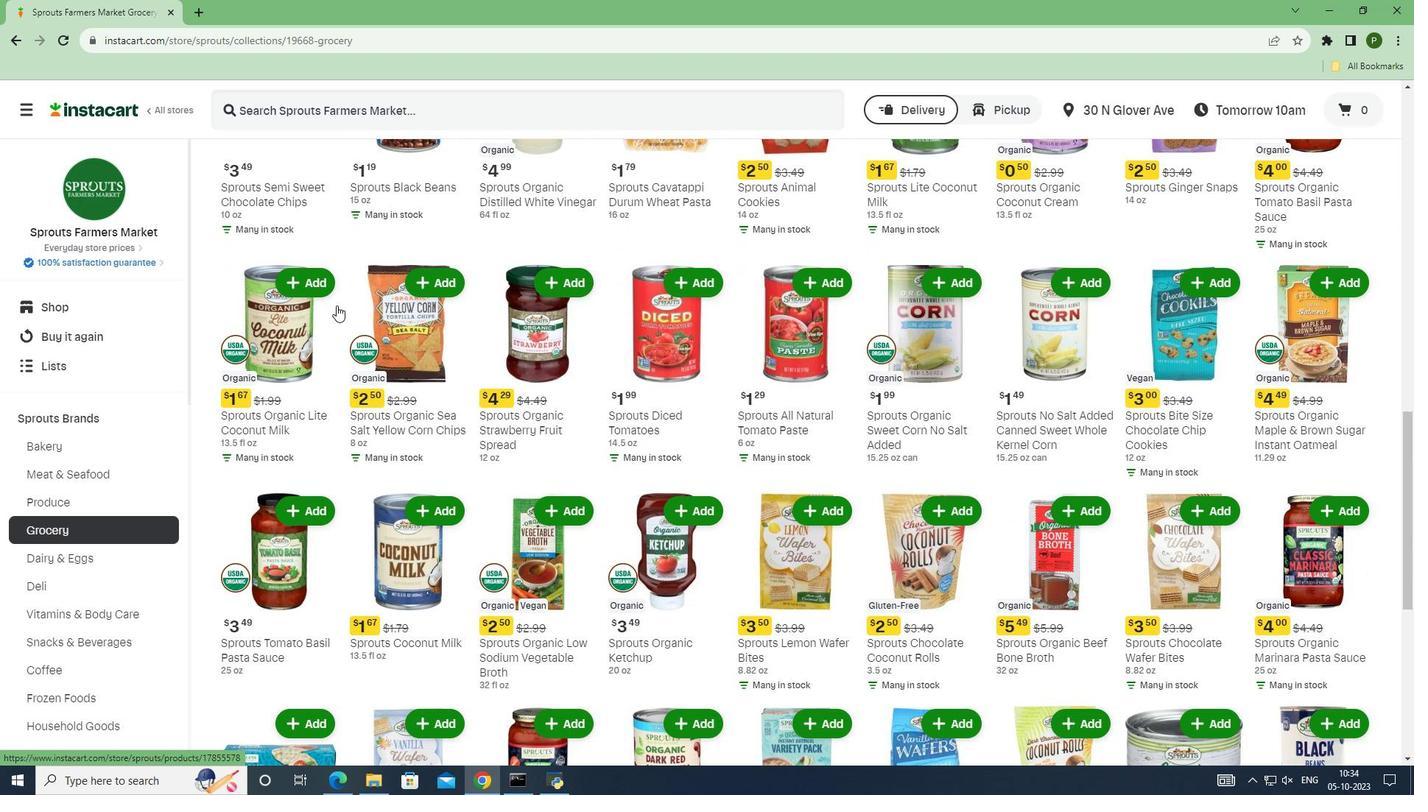 
Action: Mouse scrolled (336, 304) with delta (0, 0)
Screenshot: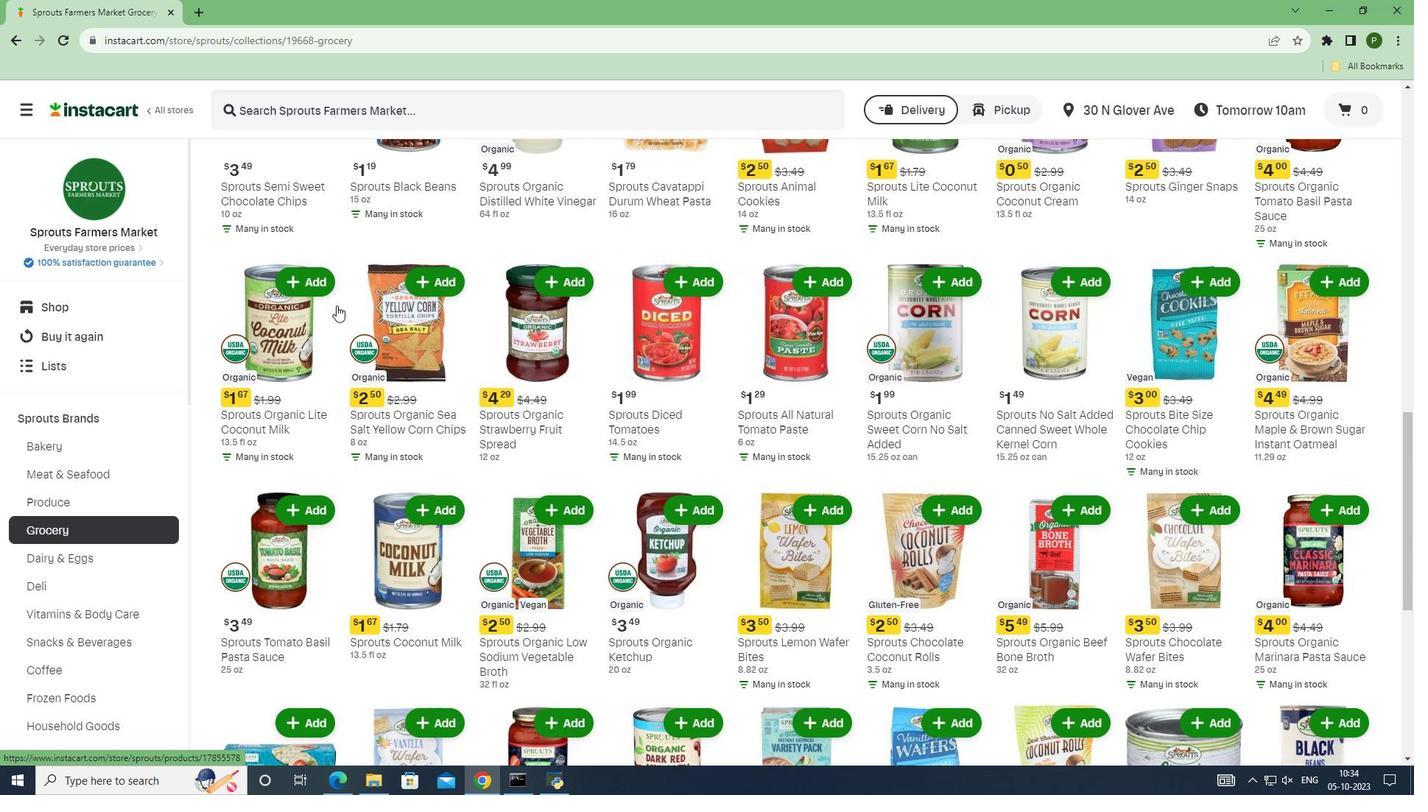 
Action: Mouse scrolled (336, 304) with delta (0, 0)
Screenshot: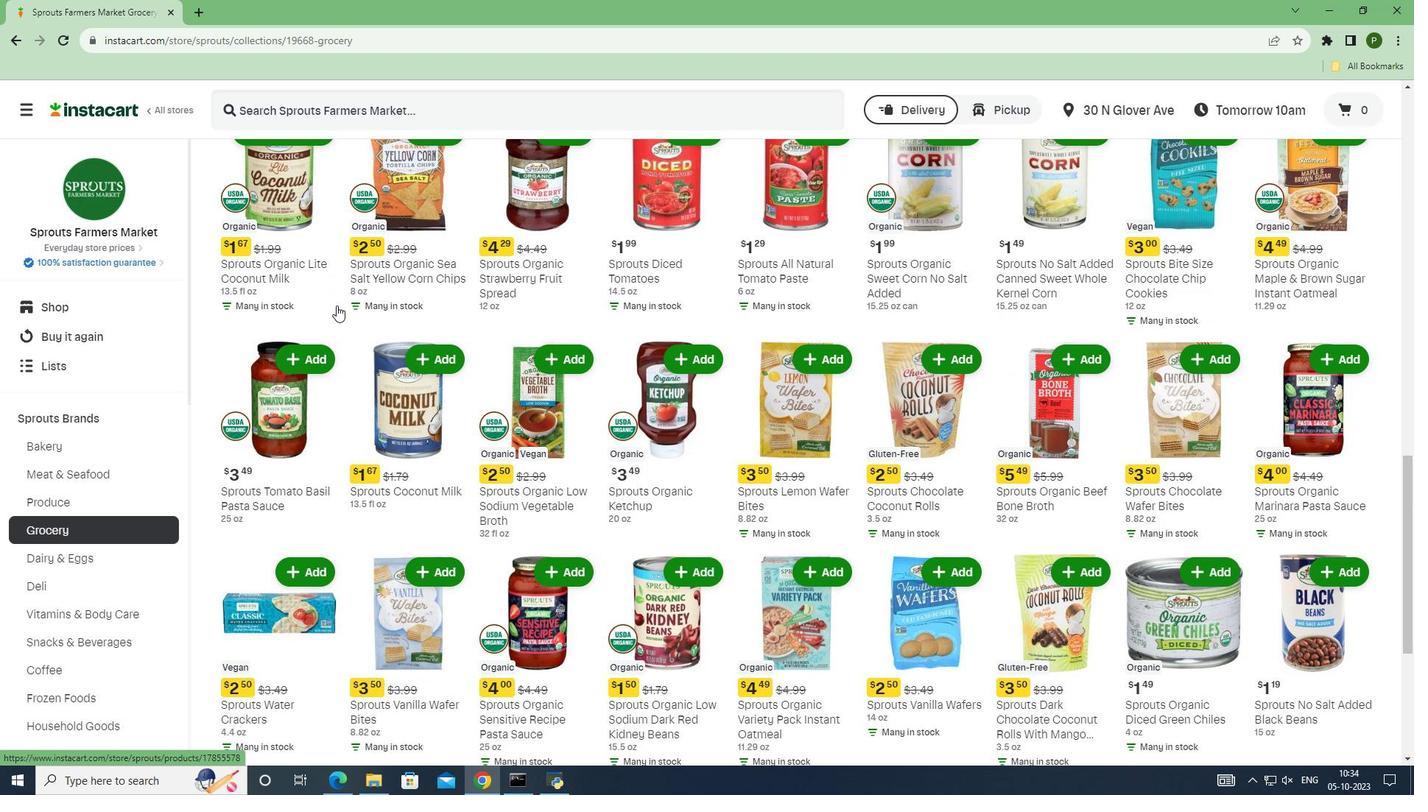 
Action: Mouse scrolled (336, 304) with delta (0, 0)
Screenshot: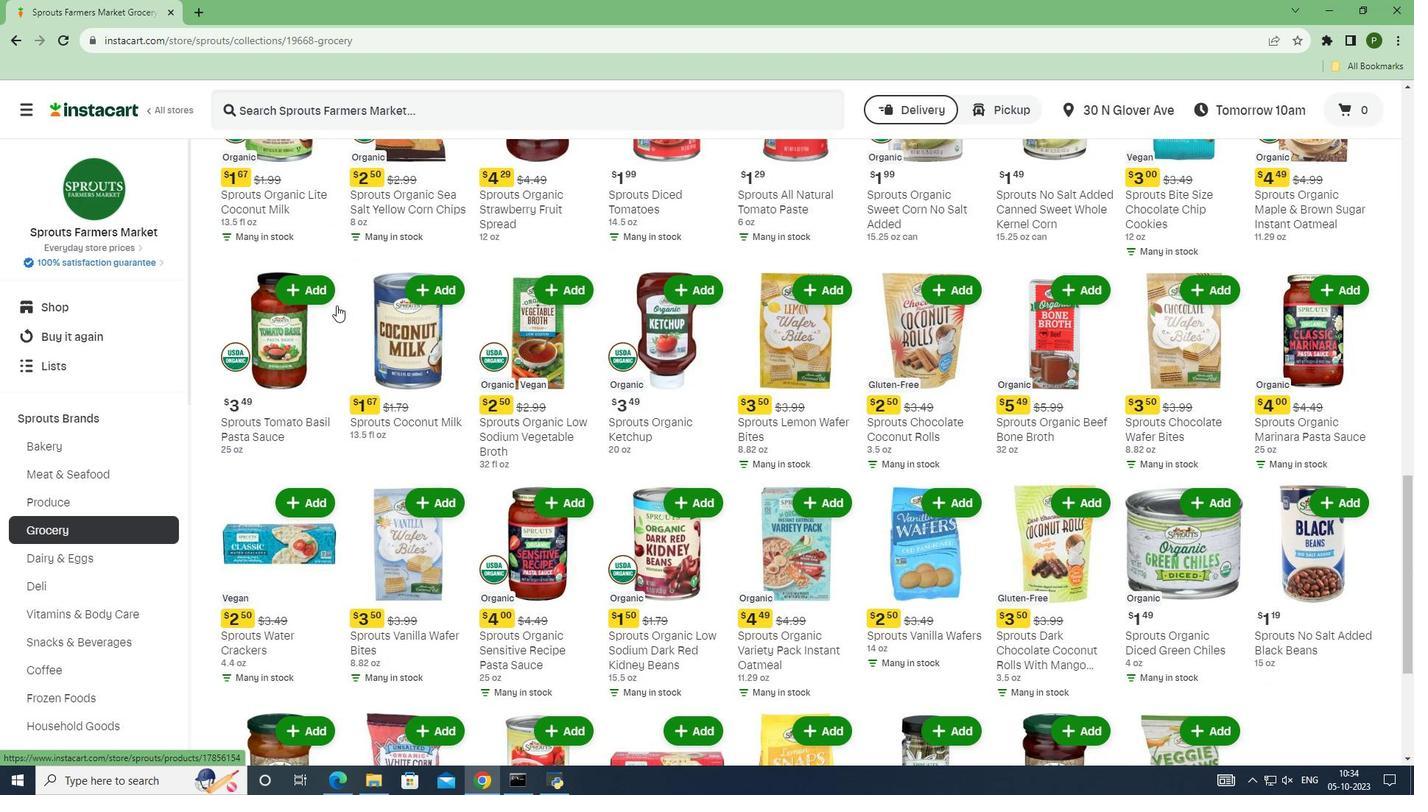 
Action: Mouse scrolled (336, 304) with delta (0, 0)
Screenshot: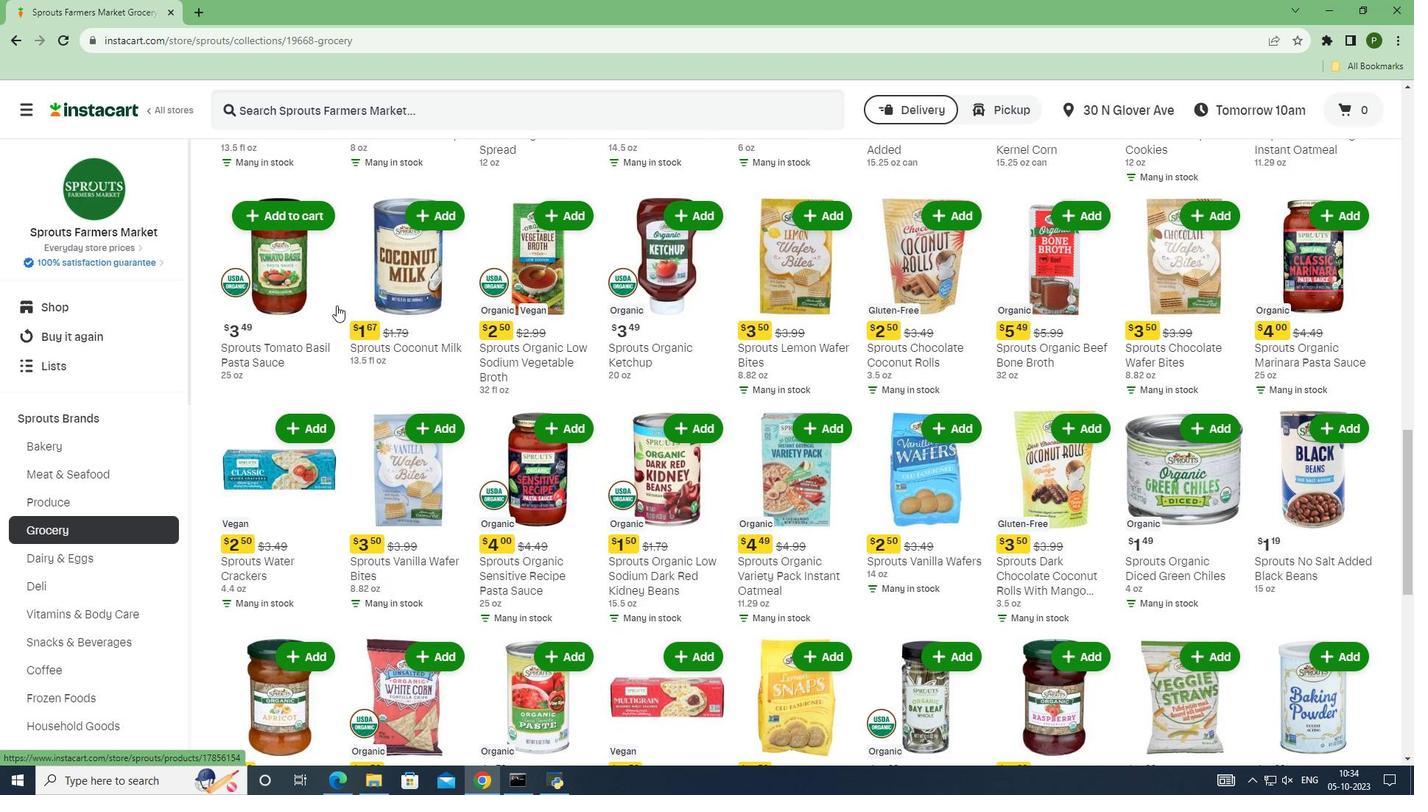 
Action: Mouse scrolled (336, 304) with delta (0, 0)
Screenshot: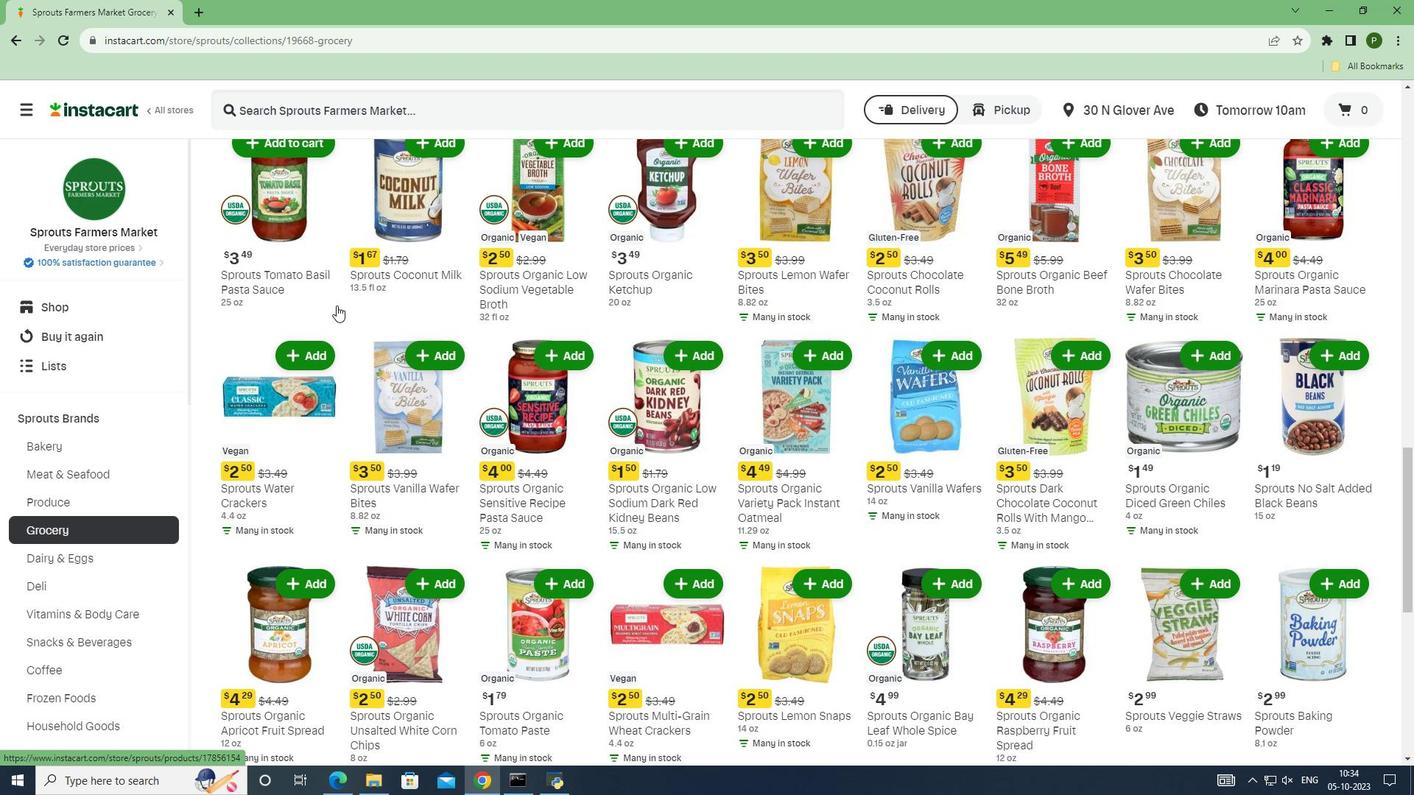 
Action: Mouse scrolled (336, 304) with delta (0, 0)
Screenshot: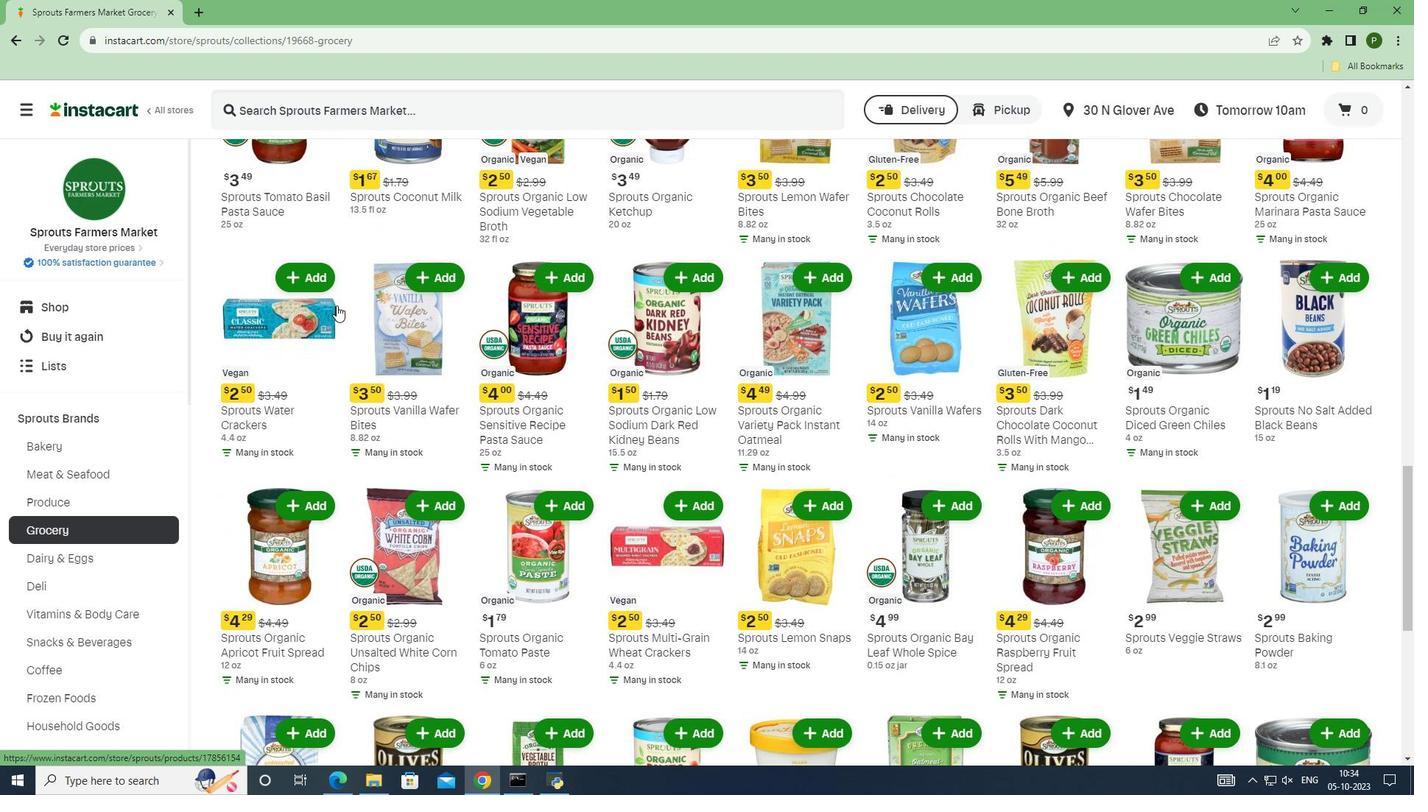 
Action: Mouse scrolled (336, 304) with delta (0, 0)
Screenshot: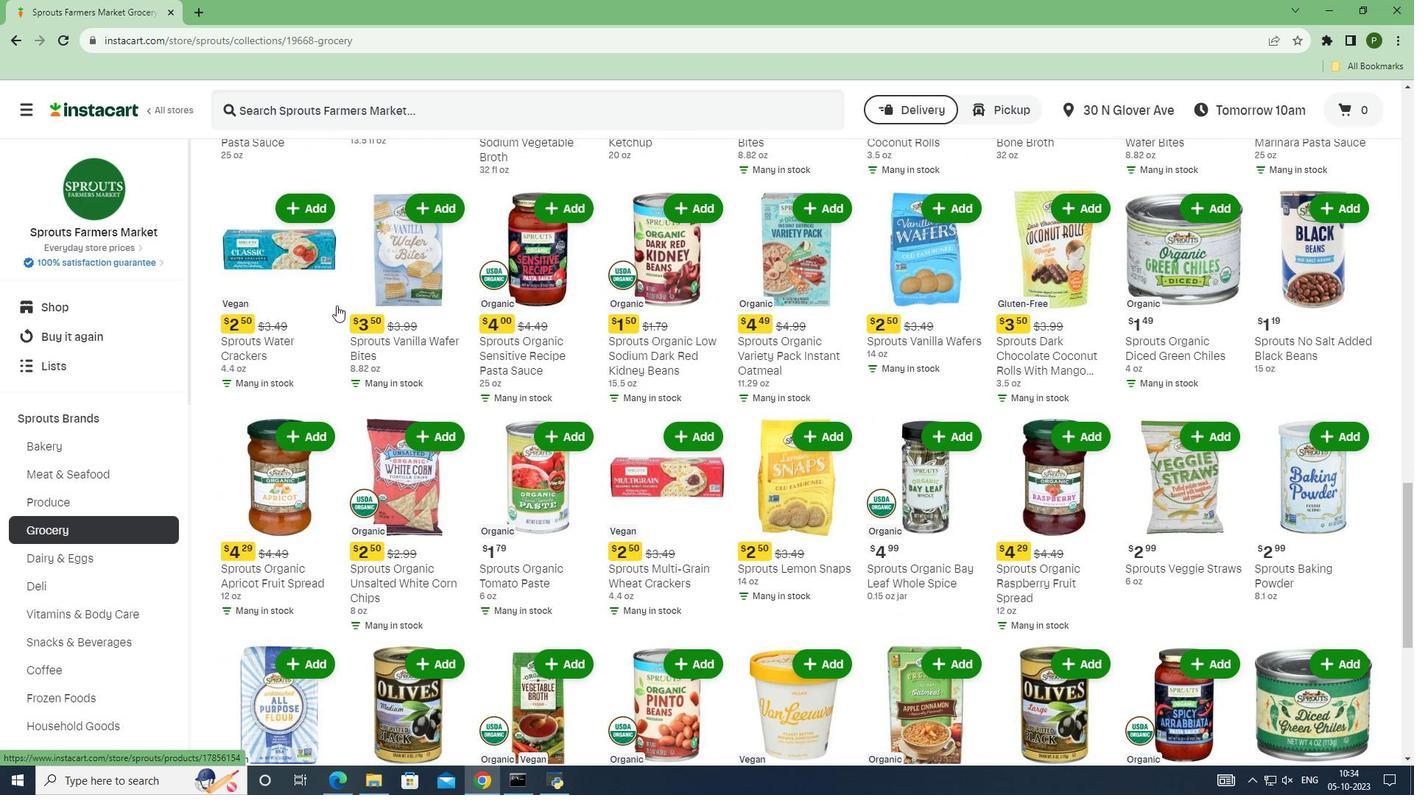 
Action: Mouse scrolled (336, 304) with delta (0, 0)
Screenshot: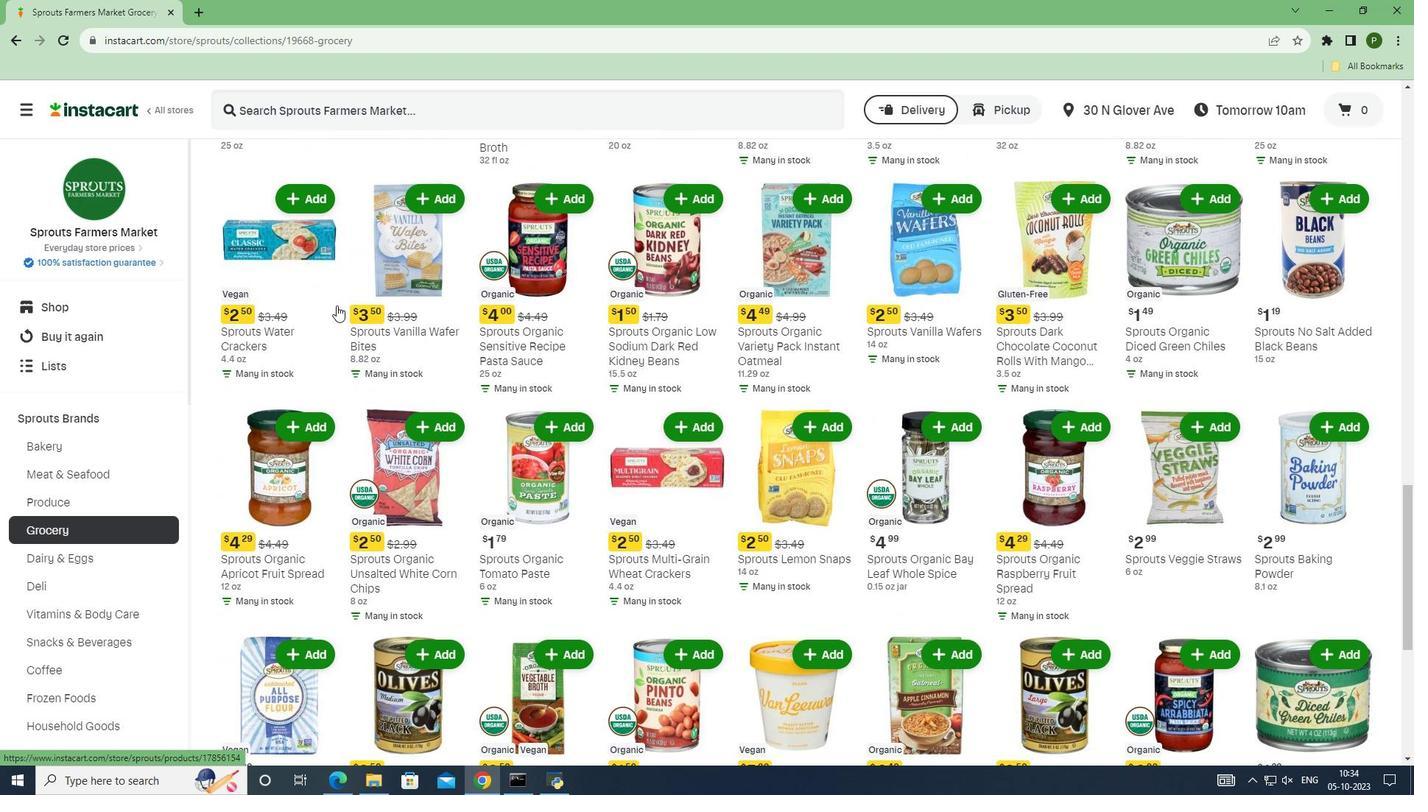 
Action: Mouse moved to (384, 279)
Screenshot: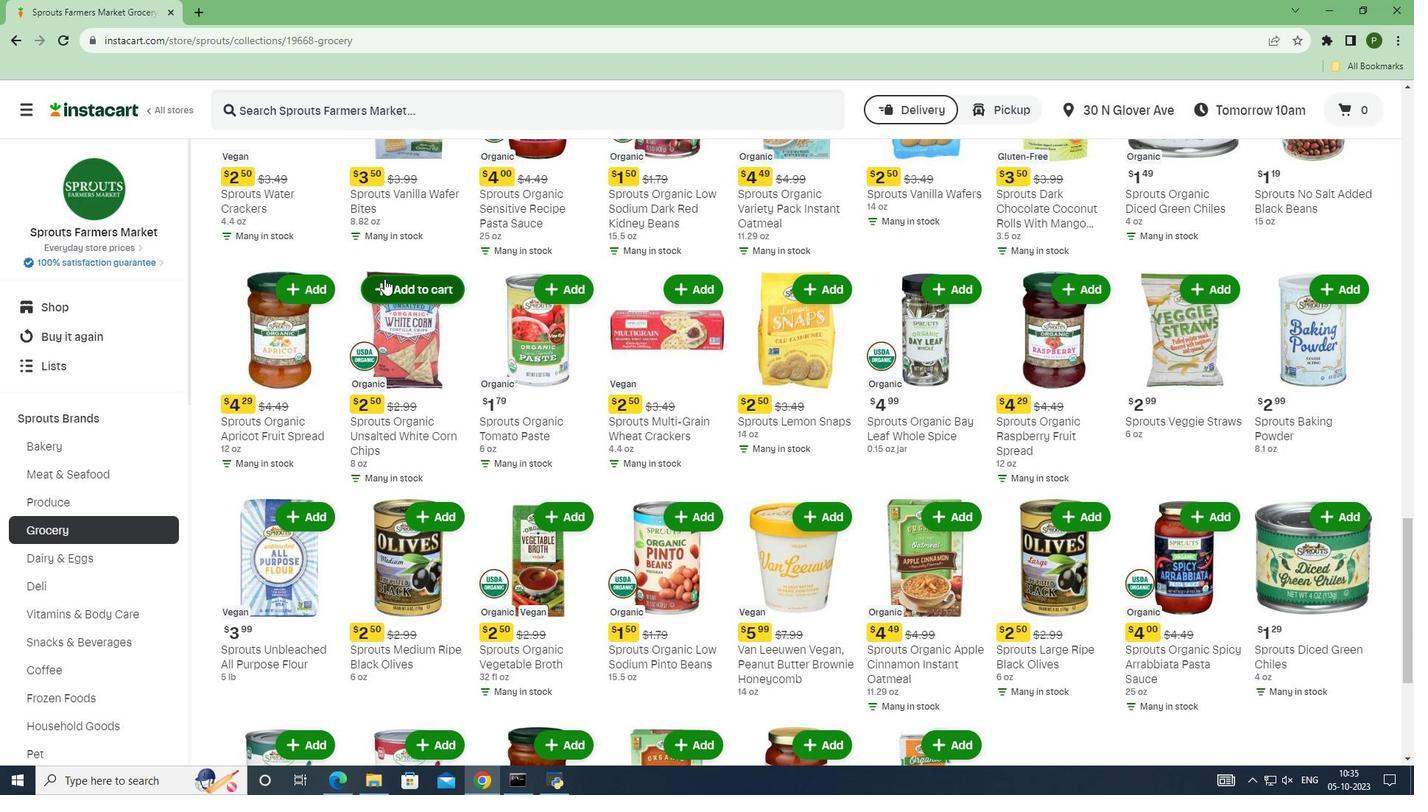
Action: Mouse pressed left at (384, 279)
Screenshot: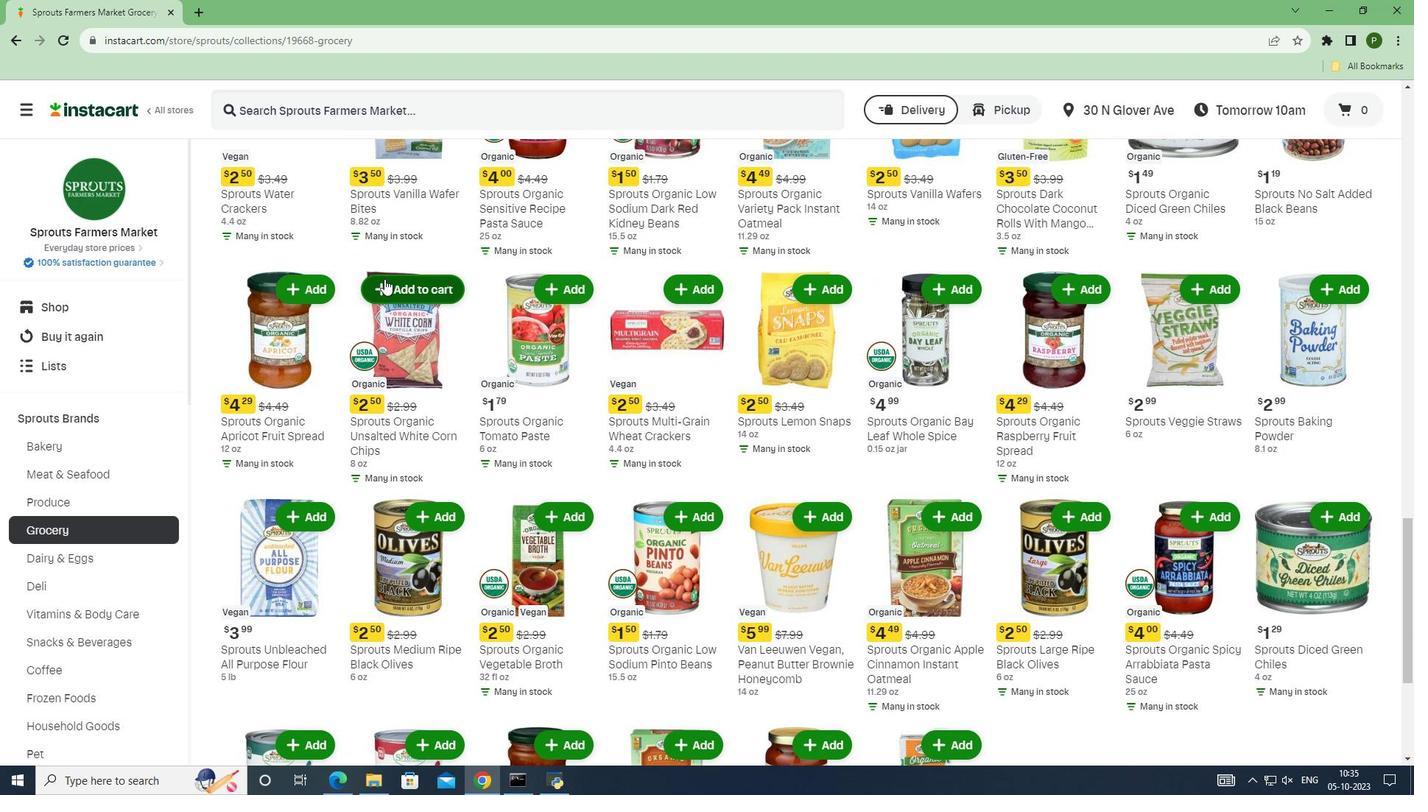 
